 Task: Play online Dominion games in easy mode.
Action: Mouse moved to (201, 259)
Screenshot: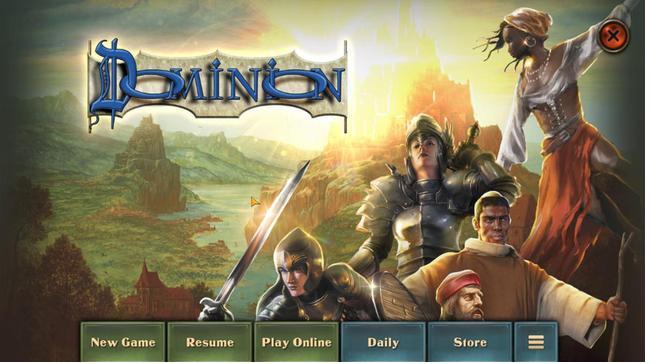 
Action: Mouse pressed left at (201, 259)
Screenshot: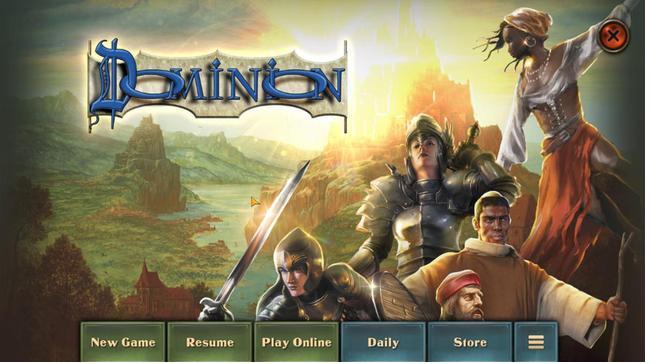 
Action: Mouse moved to (325, 290)
Screenshot: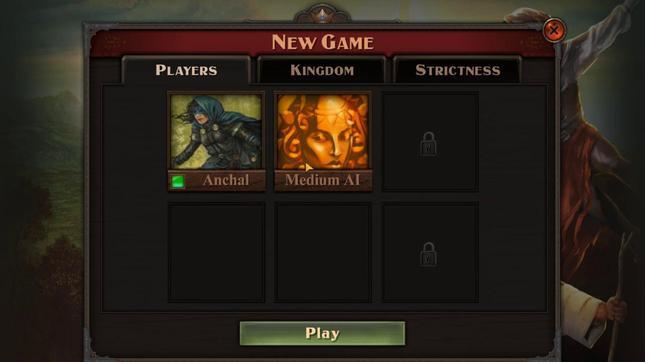 
Action: Mouse pressed left at (325, 290)
Screenshot: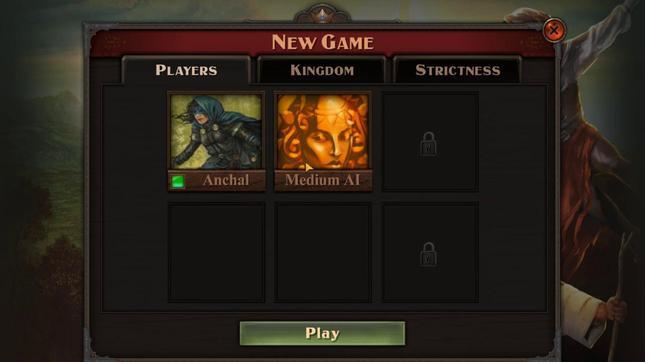 
Action: Mouse moved to (265, 281)
Screenshot: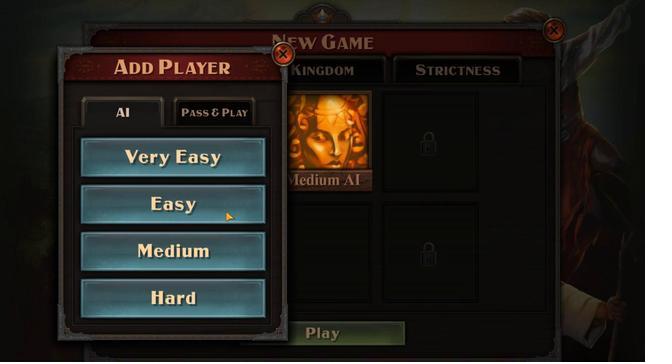 
Action: Mouse pressed left at (265, 281)
Screenshot: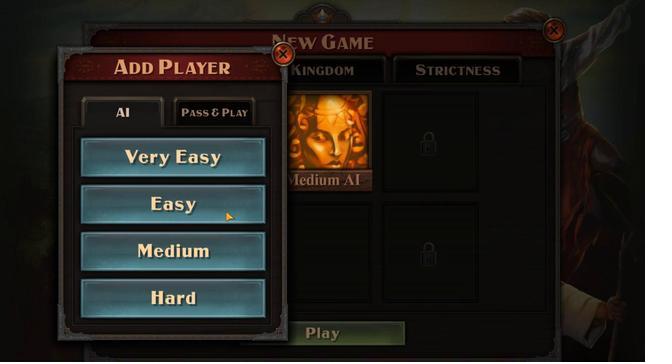 
Action: Mouse moved to (310, 260)
Screenshot: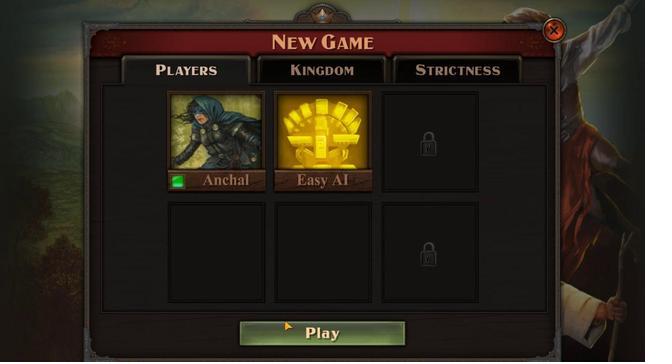
Action: Mouse pressed left at (310, 260)
Screenshot: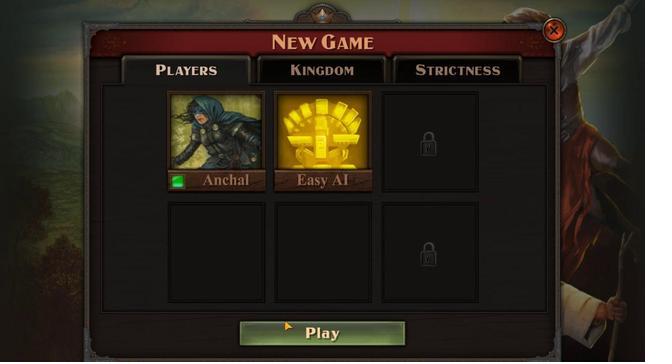 
Action: Mouse moved to (325, 261)
Screenshot: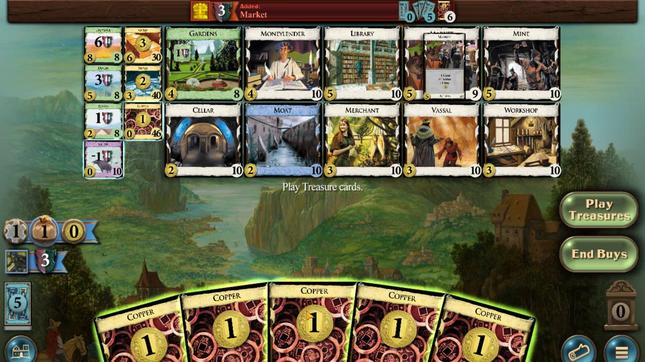 
Action: Mouse pressed left at (325, 261)
Screenshot: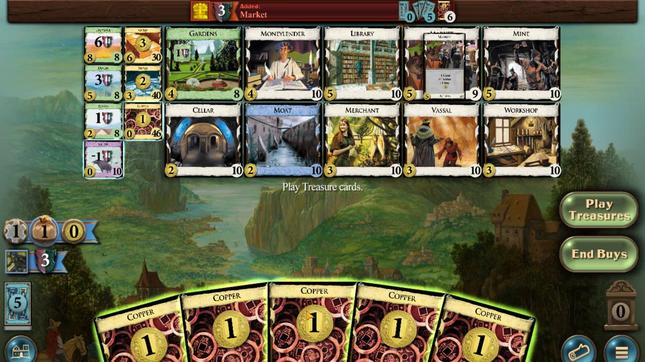 
Action: Mouse moved to (351, 255)
Screenshot: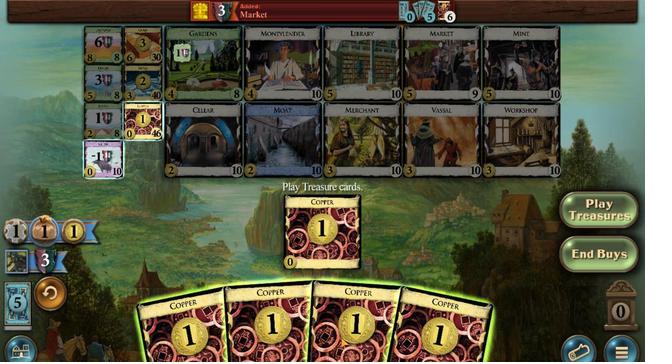
Action: Mouse pressed left at (351, 255)
Screenshot: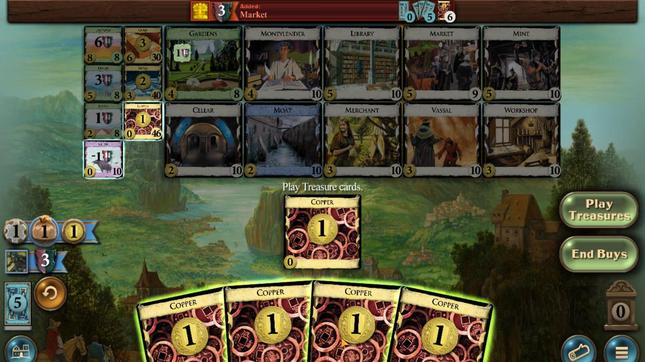 
Action: Mouse moved to (331, 255)
Screenshot: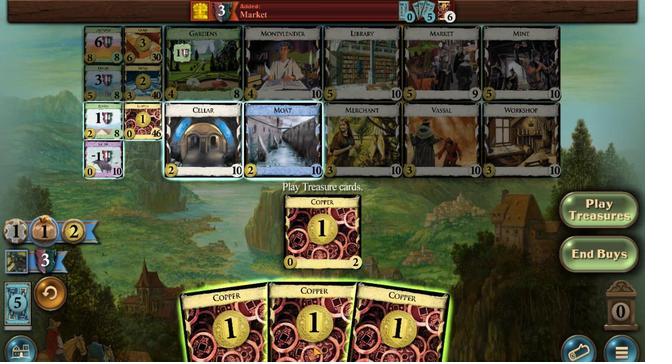 
Action: Mouse pressed left at (331, 255)
Screenshot: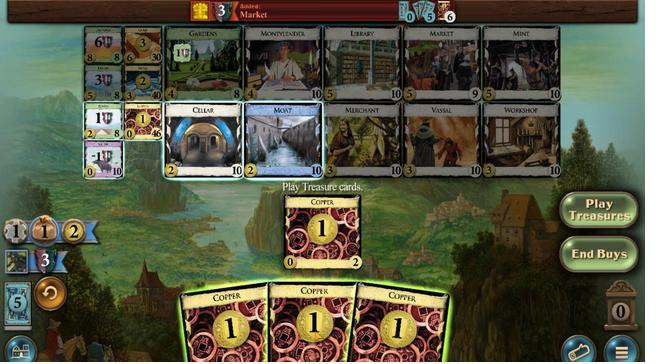 
Action: Mouse moved to (356, 253)
Screenshot: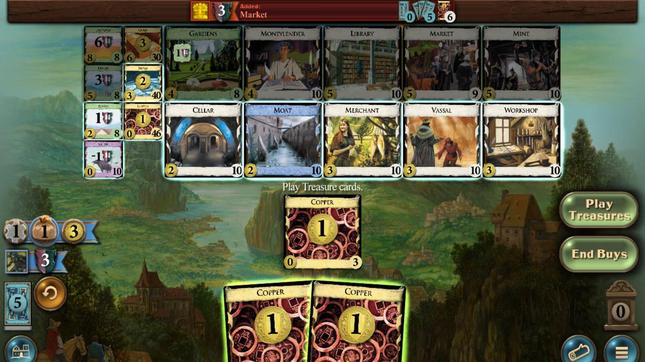 
Action: Mouse pressed left at (356, 253)
Screenshot: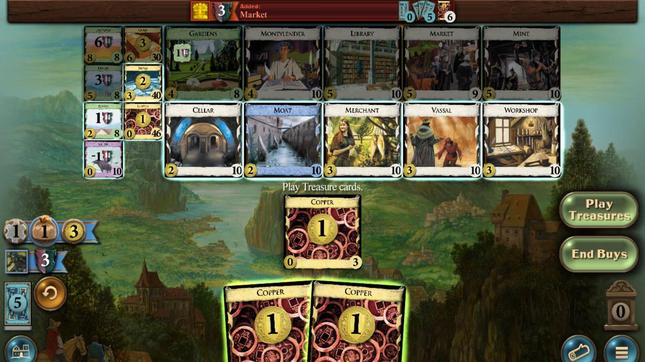 
Action: Mouse moved to (320, 260)
Screenshot: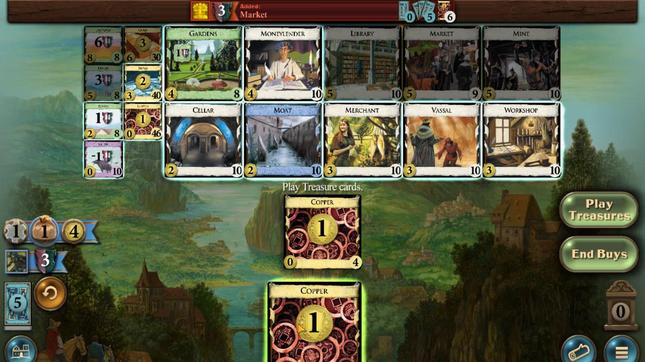 
Action: Mouse pressed left at (320, 260)
Screenshot: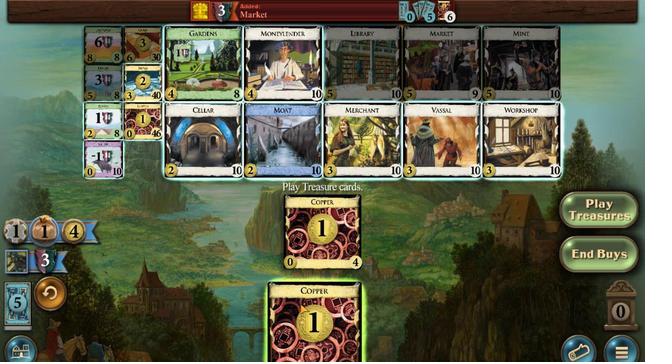 
Action: Mouse moved to (251, 312)
Screenshot: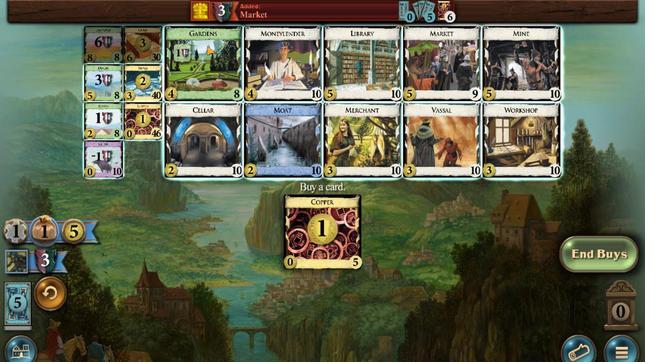 
Action: Mouse pressed left at (251, 312)
Screenshot: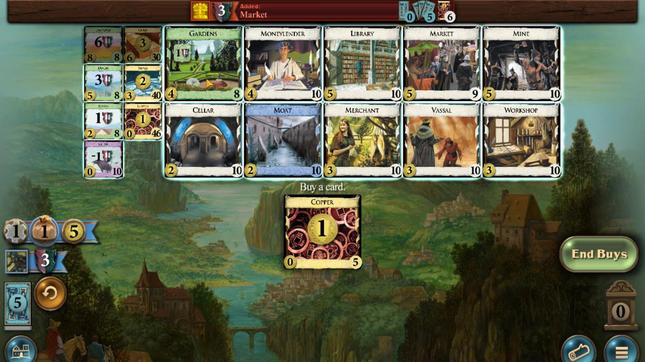 
Action: Mouse moved to (257, 262)
Screenshot: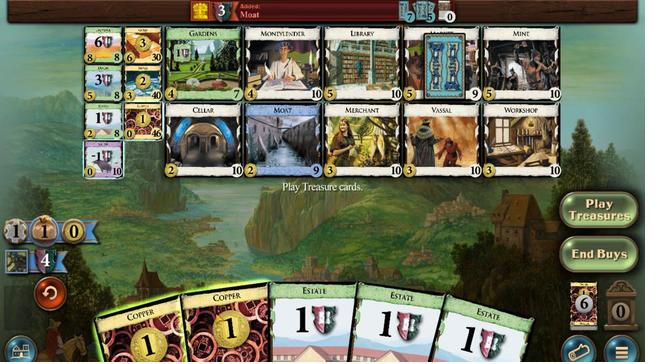 
Action: Mouse pressed left at (257, 262)
Screenshot: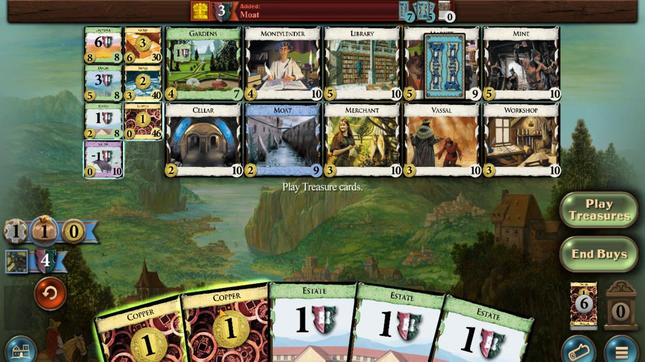 
Action: Mouse moved to (239, 256)
Screenshot: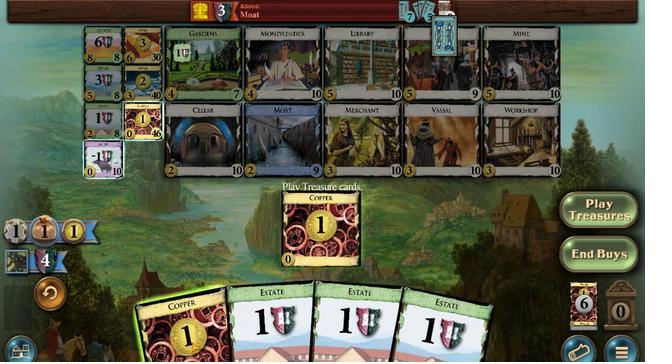 
Action: Mouse pressed left at (239, 256)
Screenshot: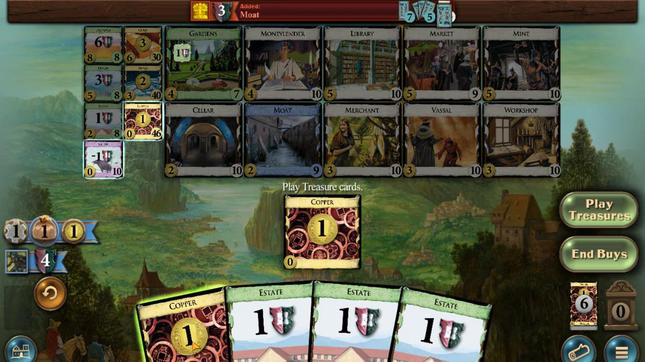 
Action: Mouse moved to (311, 297)
Screenshot: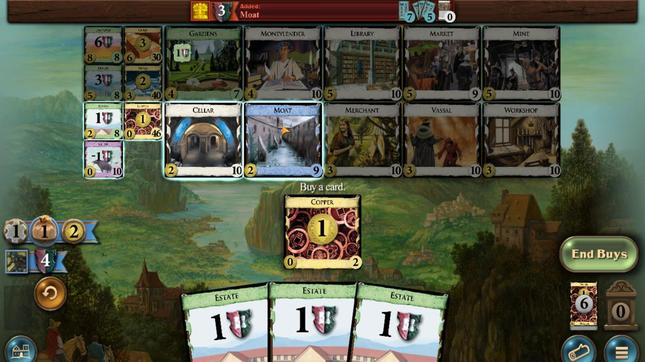 
Action: Mouse pressed left at (311, 297)
Screenshot: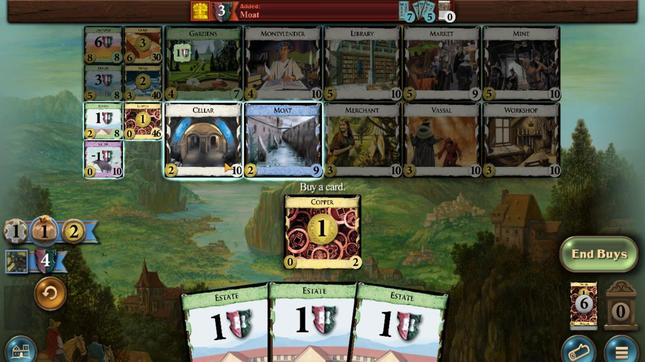 
Action: Mouse moved to (201, 297)
Screenshot: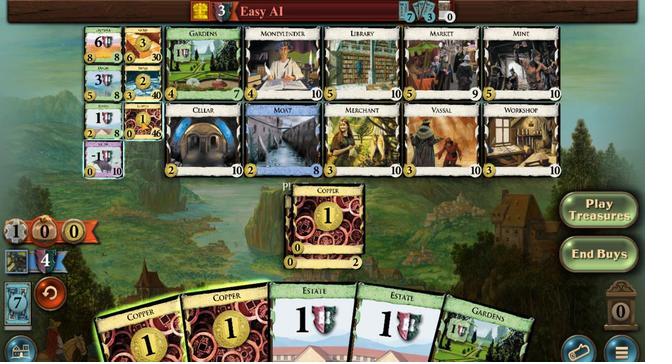 
Action: Mouse pressed left at (201, 297)
Screenshot: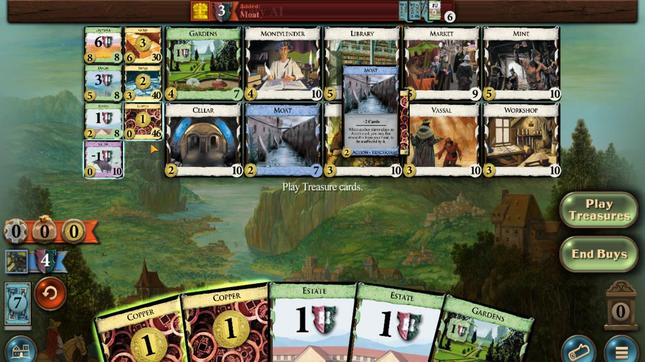 
Action: Mouse moved to (199, 258)
Screenshot: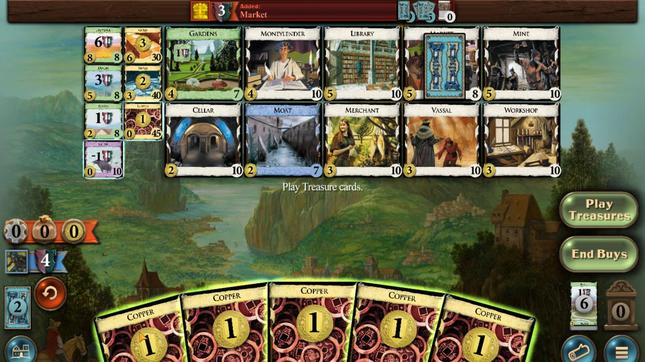 
Action: Mouse pressed left at (199, 258)
Screenshot: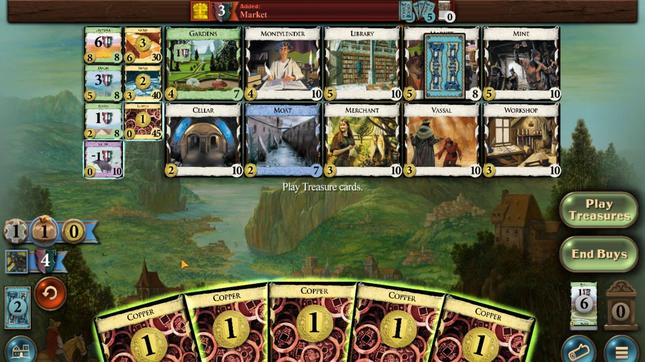 
Action: Mouse moved to (235, 259)
Screenshot: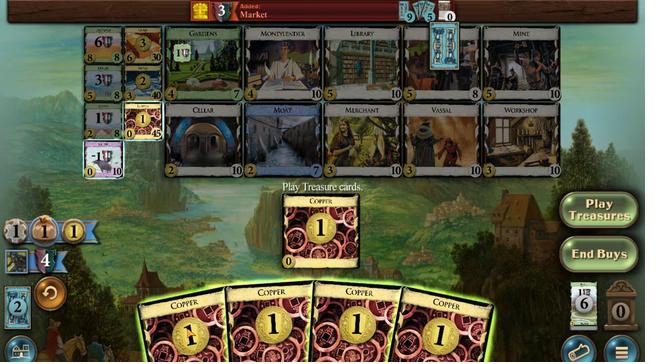 
Action: Mouse pressed left at (235, 259)
Screenshot: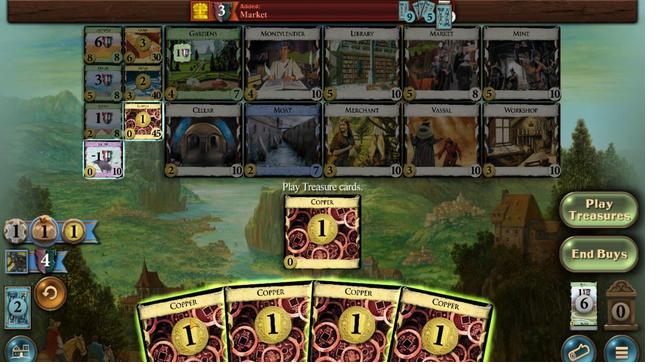 
Action: Mouse moved to (267, 259)
Screenshot: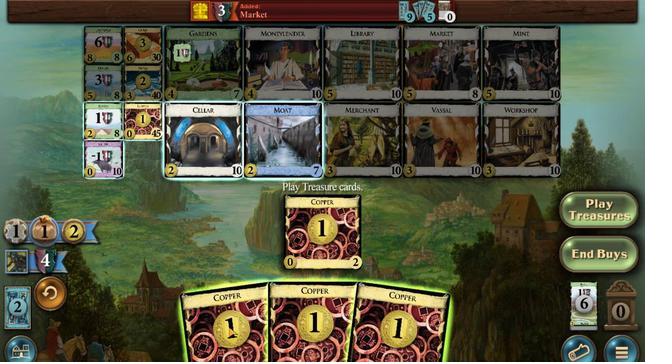 
Action: Mouse pressed left at (267, 259)
Screenshot: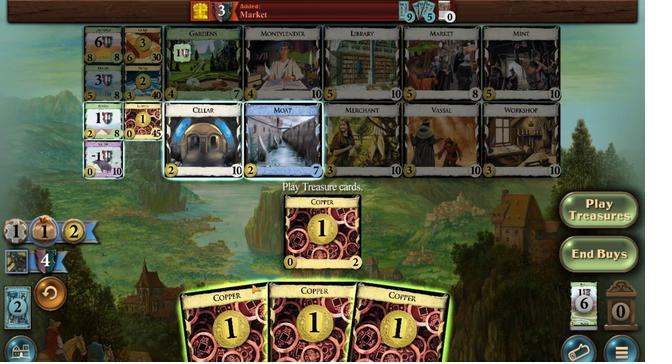 
Action: Mouse moved to (208, 305)
Screenshot: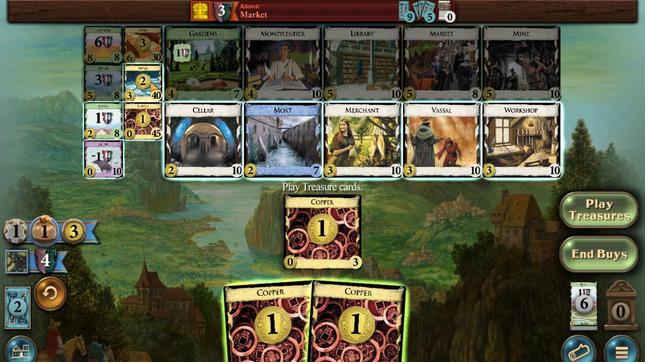 
Action: Mouse pressed left at (208, 305)
Screenshot: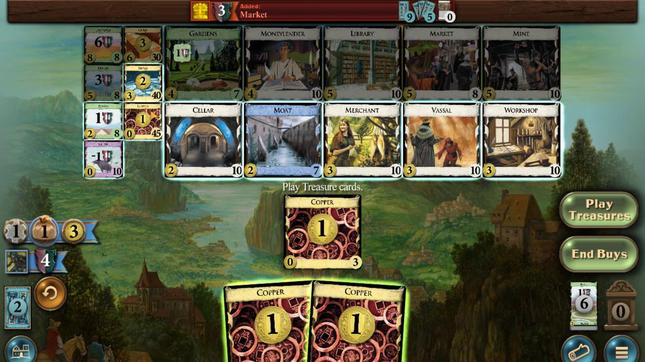 
Action: Mouse moved to (202, 256)
Screenshot: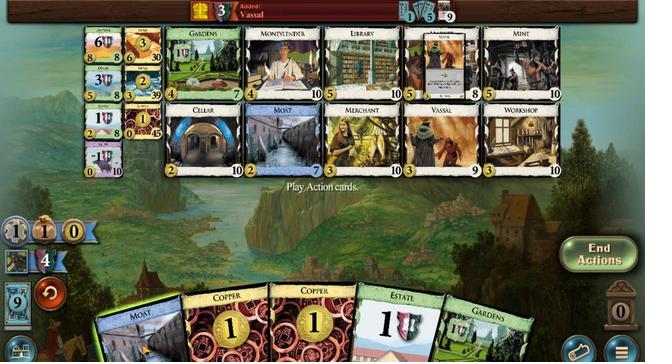 
Action: Mouse pressed left at (202, 256)
Screenshot: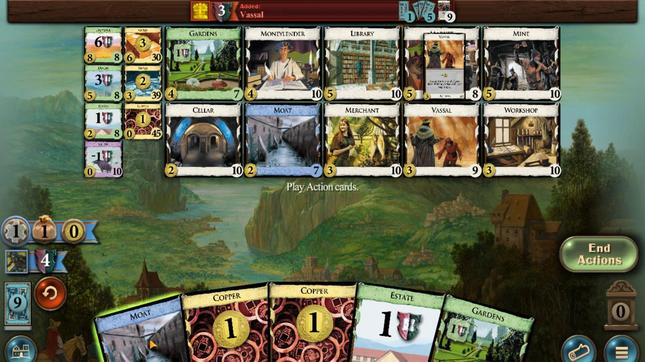 
Action: Mouse moved to (292, 255)
Screenshot: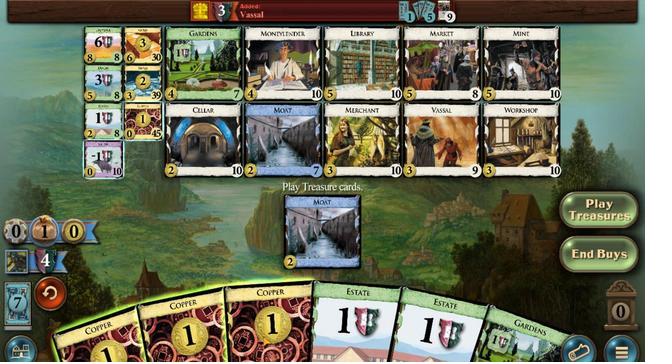 
Action: Mouse pressed left at (292, 255)
Screenshot: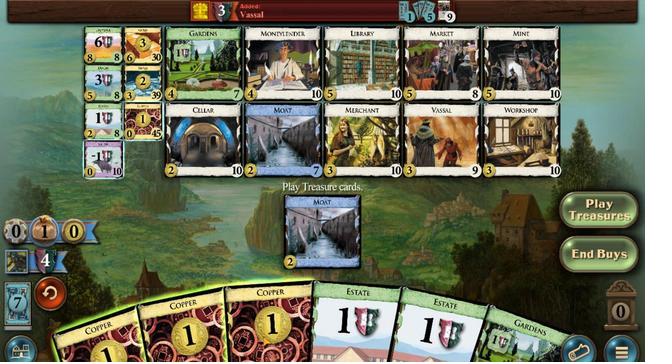 
Action: Mouse moved to (274, 253)
Screenshot: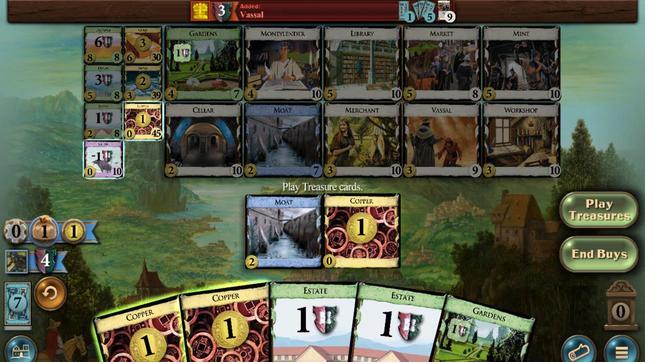 
Action: Mouse pressed left at (274, 253)
Screenshot: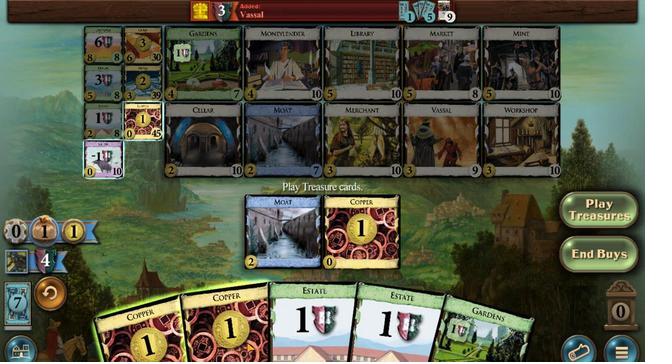 
Action: Mouse moved to (260, 257)
Screenshot: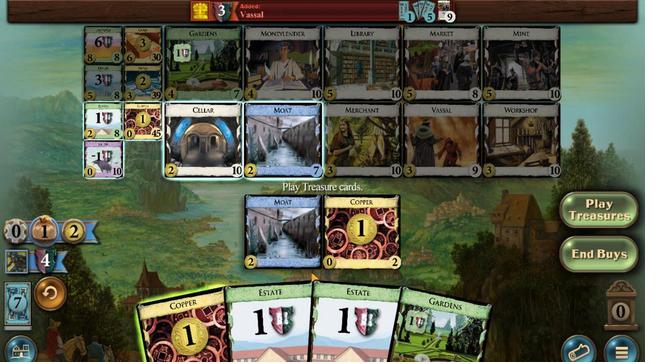 
Action: Mouse pressed left at (260, 257)
Screenshot: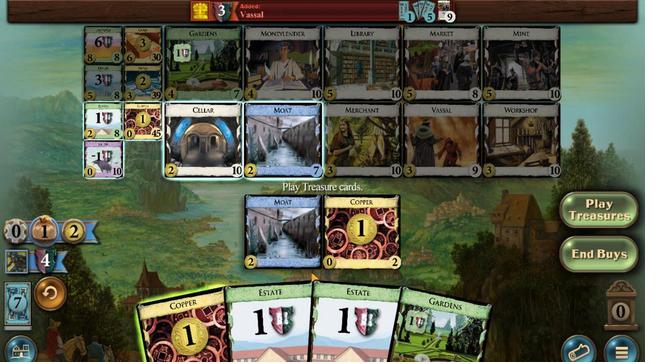
Action: Mouse moved to (261, 258)
Screenshot: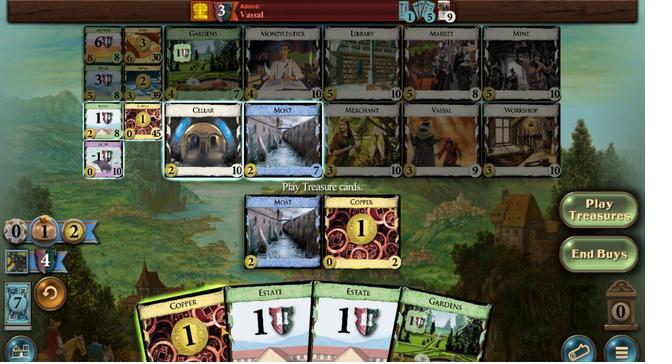 
Action: Mouse pressed left at (261, 258)
Screenshot: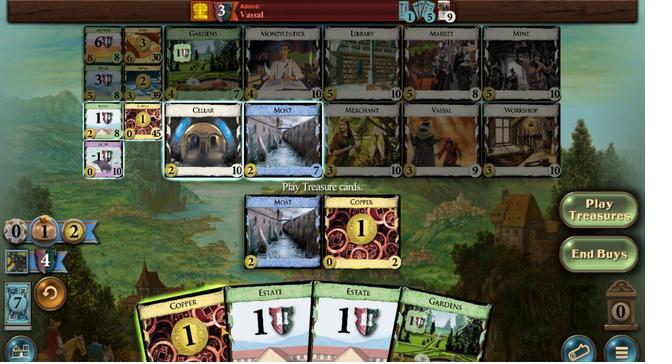 
Action: Mouse moved to (424, 298)
Screenshot: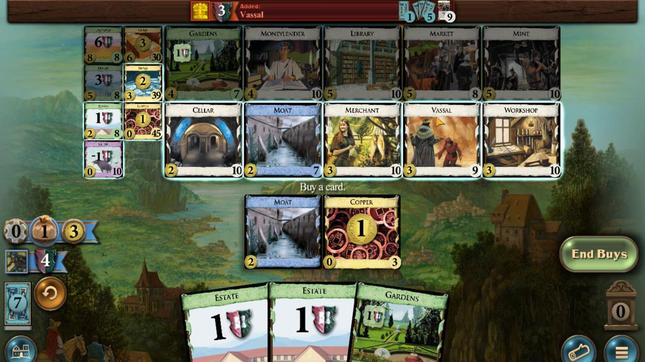 
Action: Mouse pressed left at (424, 298)
Screenshot: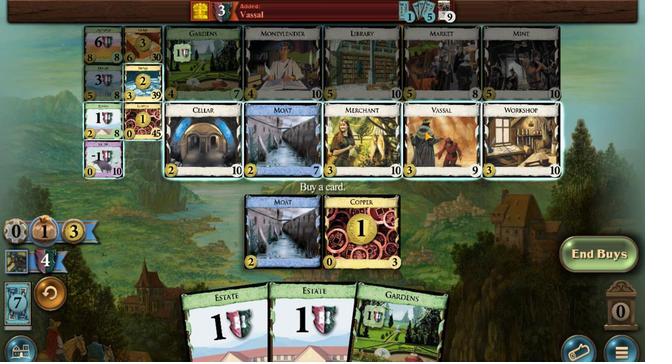 
Action: Mouse moved to (382, 259)
Screenshot: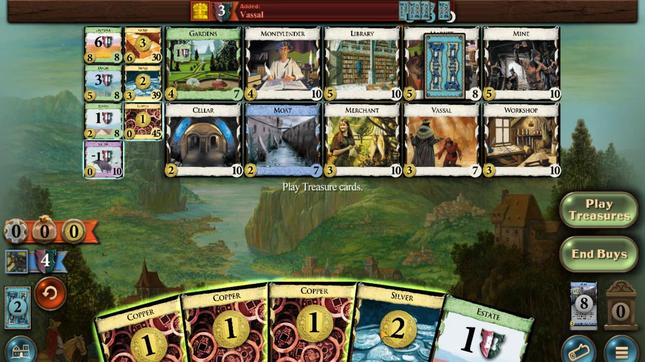 
Action: Mouse pressed left at (382, 259)
Screenshot: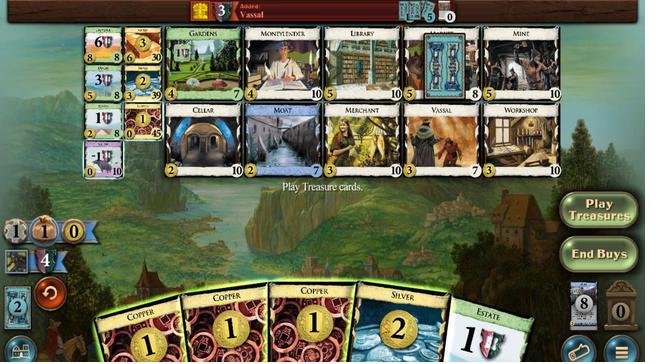 
Action: Mouse moved to (362, 260)
Screenshot: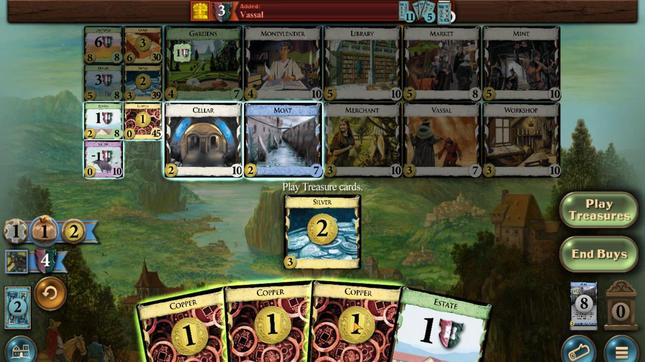 
Action: Mouse pressed left at (362, 260)
Screenshot: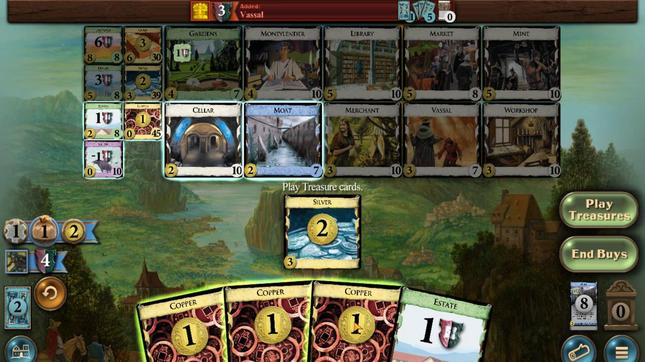 
Action: Mouse moved to (341, 261)
Screenshot: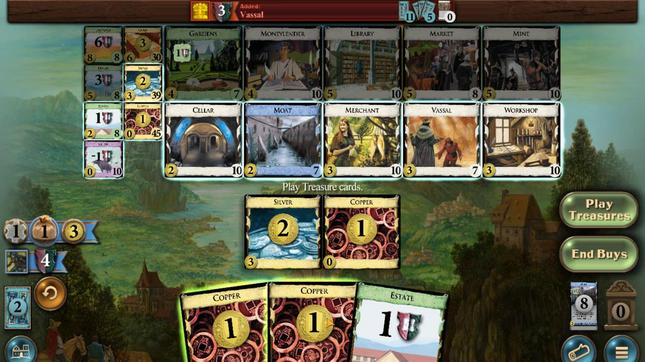
Action: Mouse pressed left at (341, 261)
Screenshot: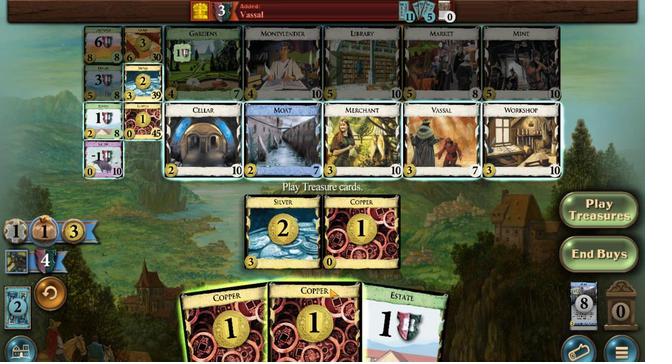 
Action: Mouse moved to (324, 261)
Screenshot: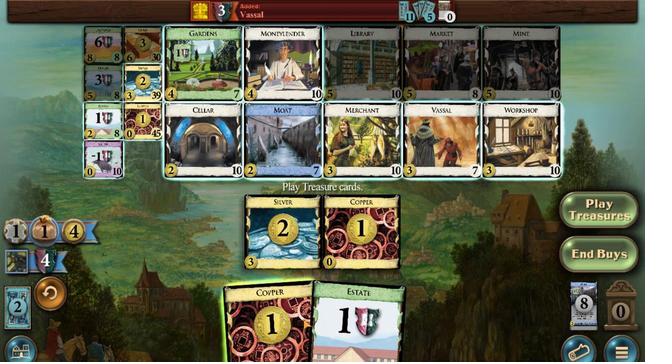
Action: Mouse pressed left at (324, 261)
Screenshot: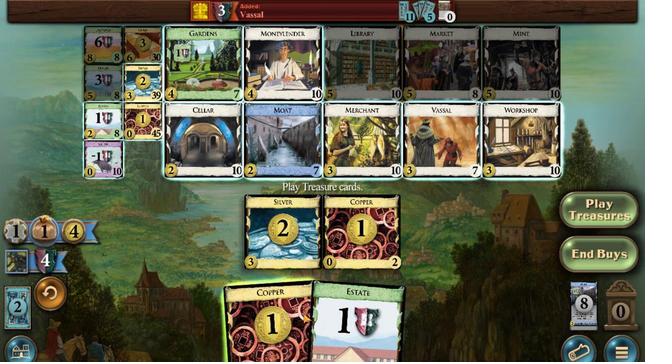 
Action: Mouse moved to (173, 305)
Screenshot: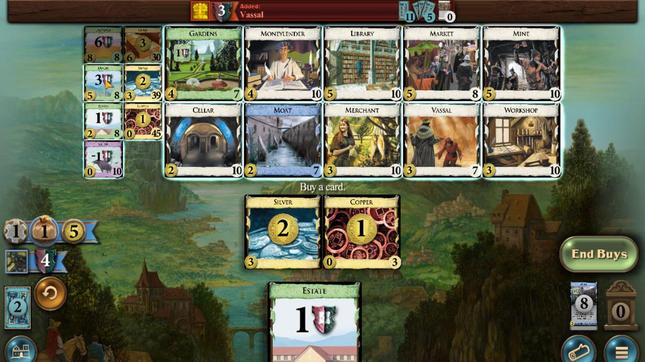 
Action: Mouse pressed left at (173, 305)
Screenshot: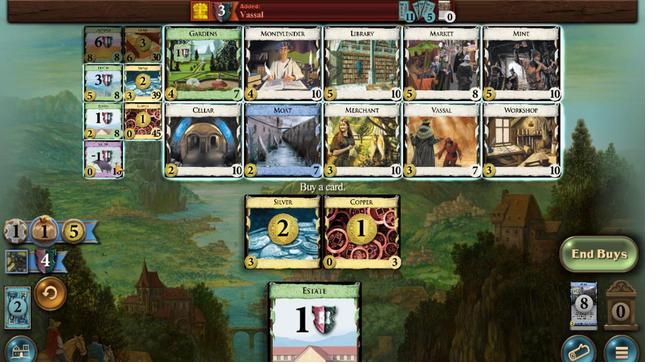 
Action: Mouse moved to (379, 259)
Screenshot: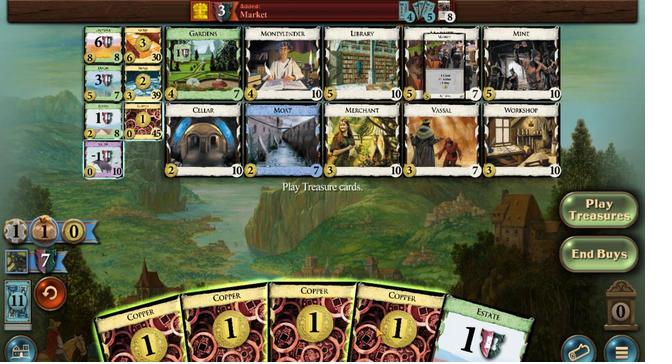 
Action: Mouse pressed left at (379, 259)
Screenshot: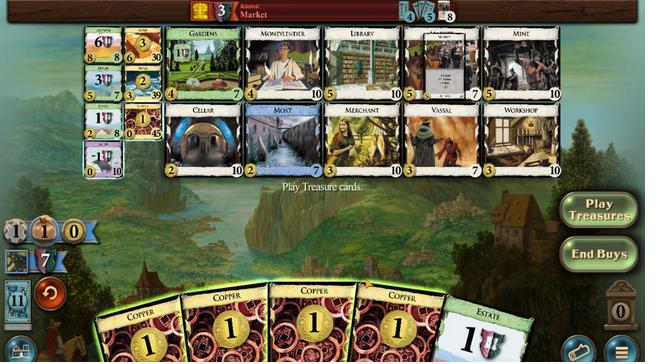 
Action: Mouse moved to (342, 259)
Screenshot: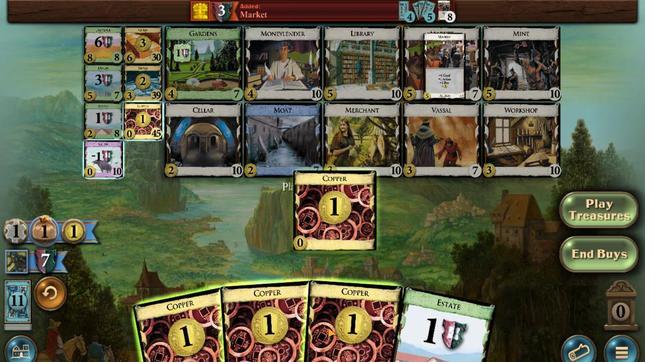 
Action: Mouse pressed left at (342, 259)
Screenshot: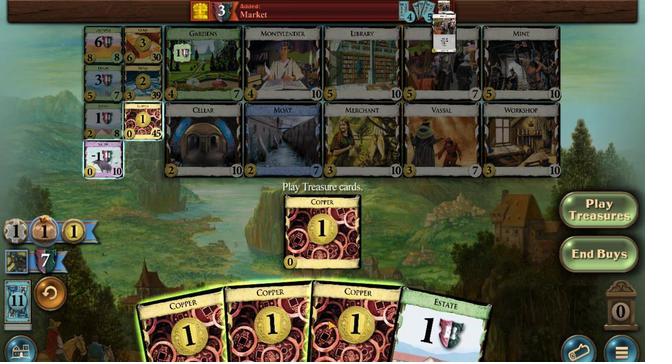
Action: Mouse moved to (327, 256)
Screenshot: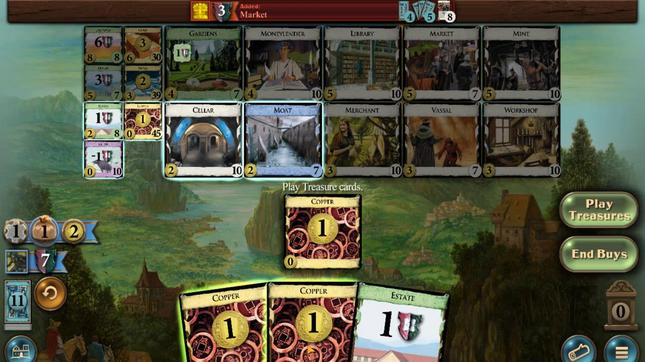 
Action: Mouse pressed left at (327, 256)
Screenshot: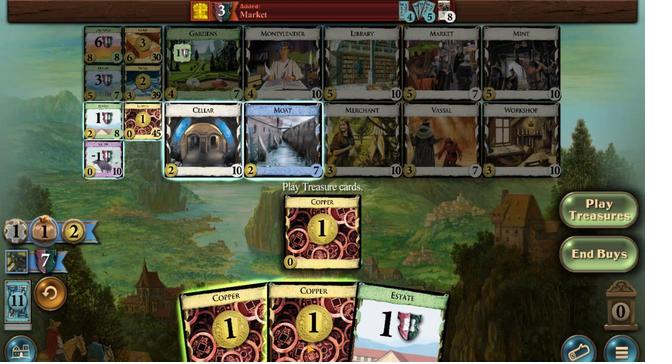 
Action: Mouse moved to (301, 253)
Screenshot: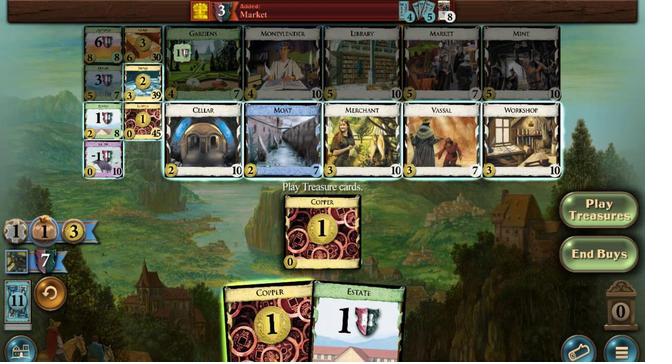 
Action: Mouse pressed left at (301, 253)
Screenshot: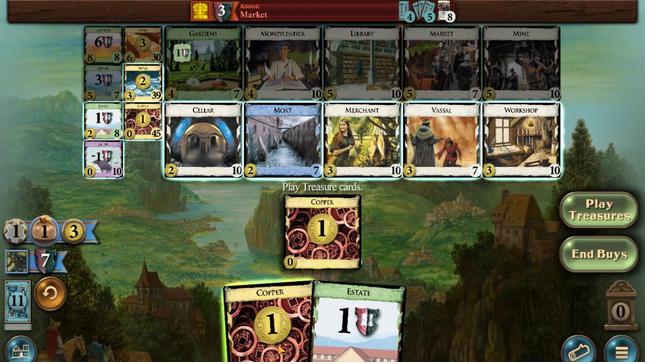 
Action: Mouse moved to (250, 309)
Screenshot: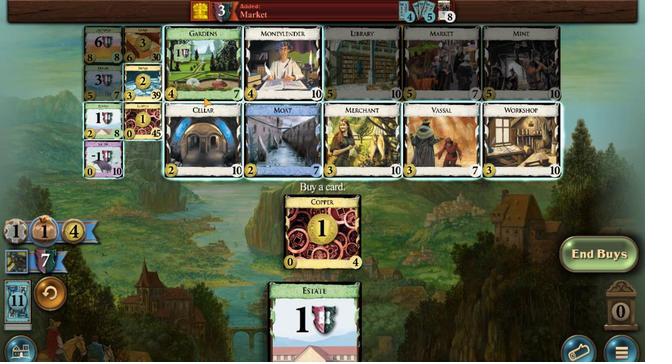 
Action: Mouse pressed left at (250, 309)
Screenshot: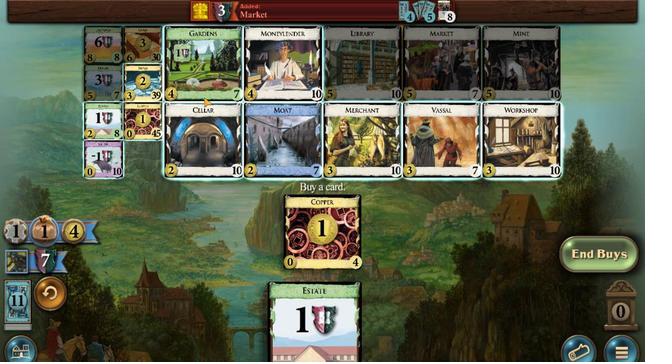 
Action: Mouse moved to (203, 258)
Screenshot: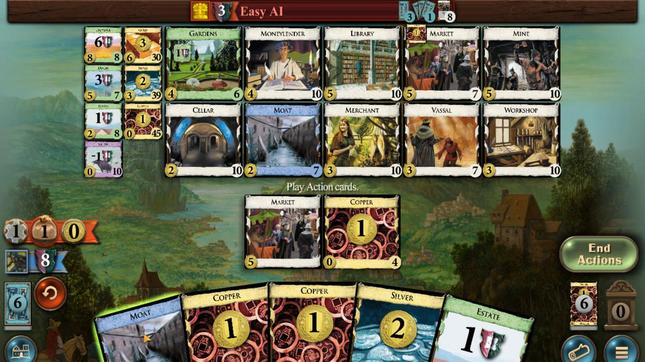 
Action: Mouse pressed left at (203, 258)
Screenshot: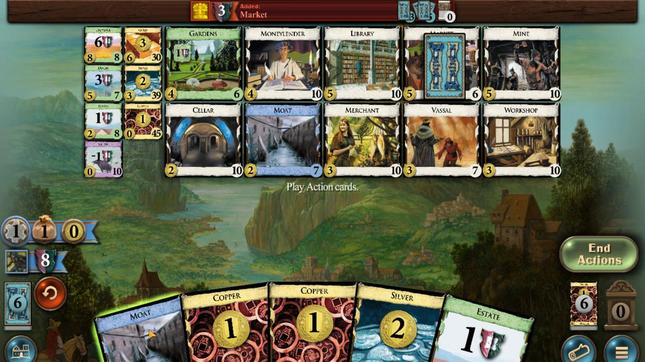 
Action: Mouse moved to (355, 258)
Screenshot: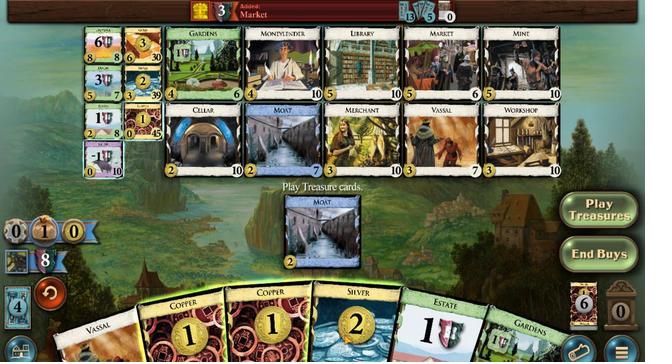 
Action: Mouse pressed left at (355, 258)
Screenshot: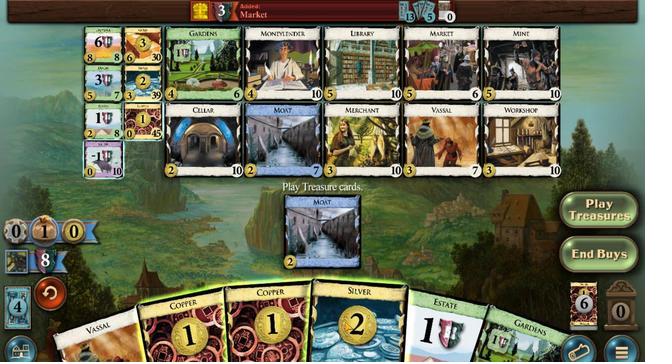 
Action: Mouse moved to (336, 257)
Screenshot: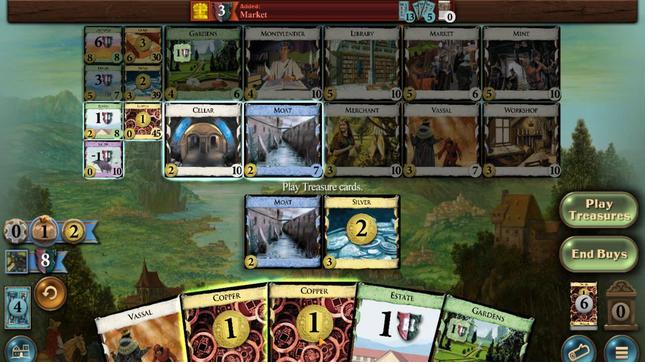 
Action: Mouse pressed left at (336, 257)
Screenshot: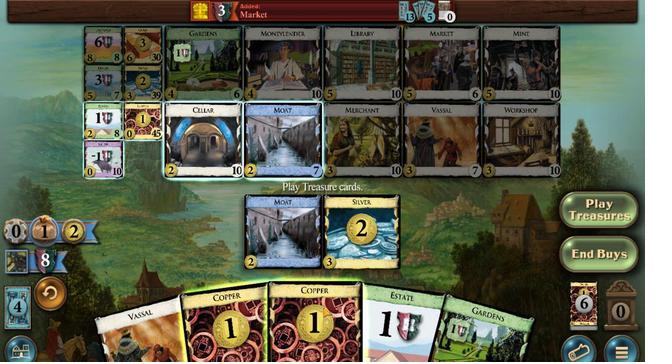 
Action: Mouse moved to (315, 257)
Screenshot: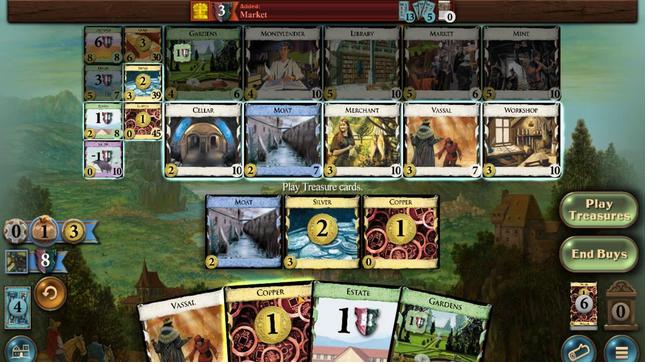 
Action: Mouse pressed left at (315, 257)
Screenshot: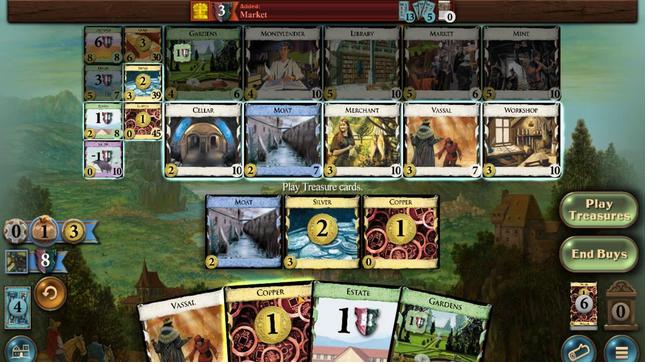 
Action: Mouse moved to (257, 309)
Screenshot: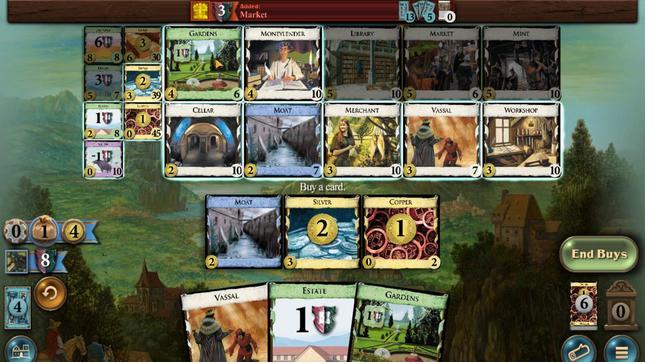 
Action: Mouse pressed left at (257, 309)
Screenshot: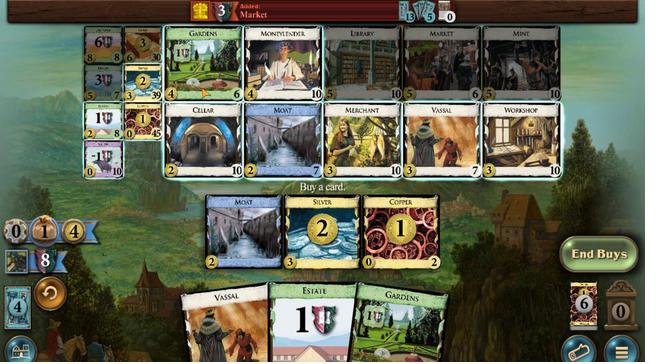 
Action: Mouse moved to (332, 258)
Screenshot: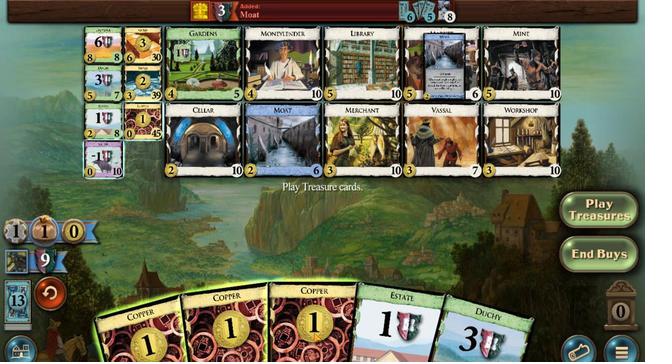 
Action: Mouse pressed left at (332, 258)
Screenshot: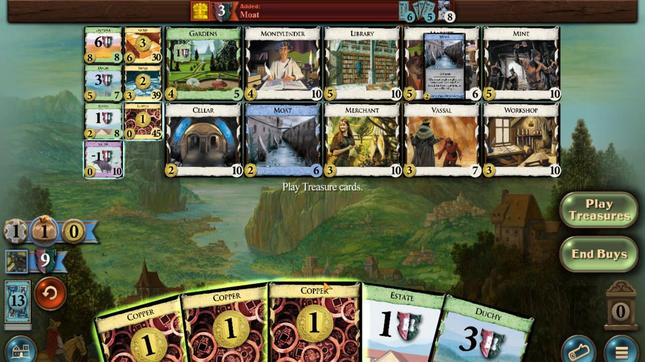 
Action: Mouse moved to (294, 255)
Screenshot: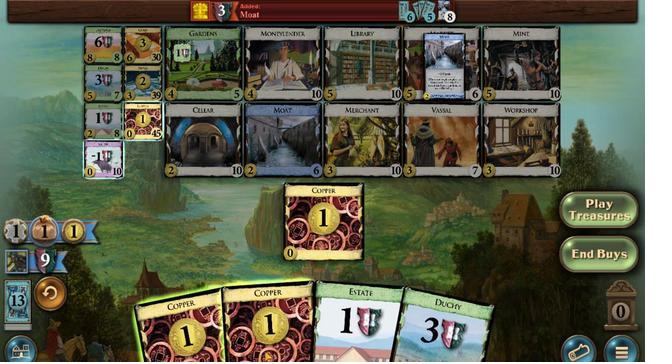 
Action: Mouse pressed left at (294, 255)
Screenshot: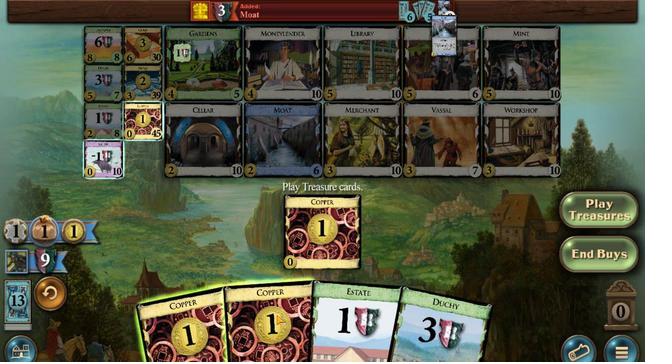 
Action: Mouse moved to (265, 255)
Screenshot: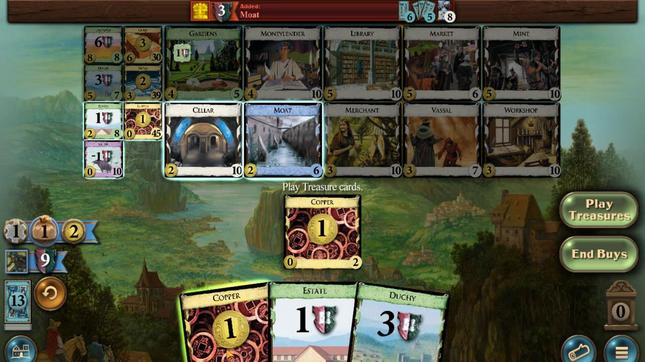 
Action: Mouse pressed left at (265, 255)
Screenshot: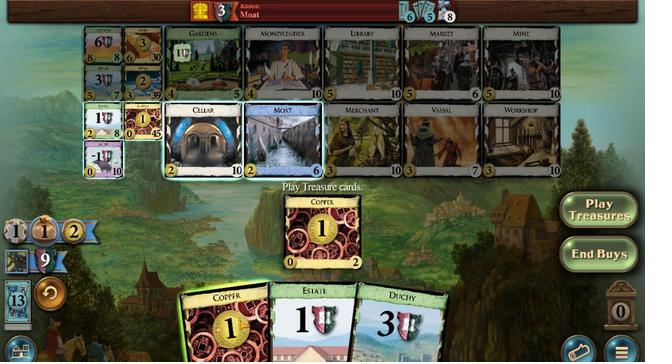 
Action: Mouse moved to (420, 296)
Screenshot: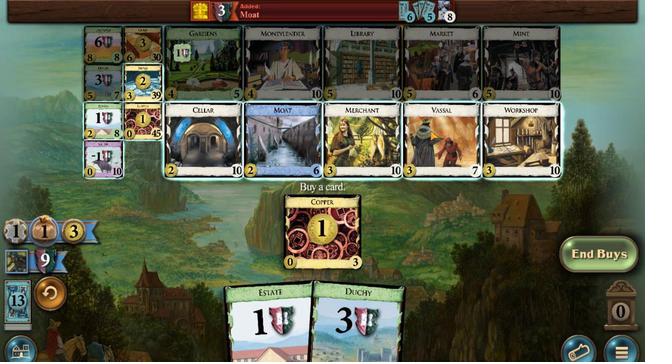 
Action: Mouse pressed left at (420, 296)
Screenshot: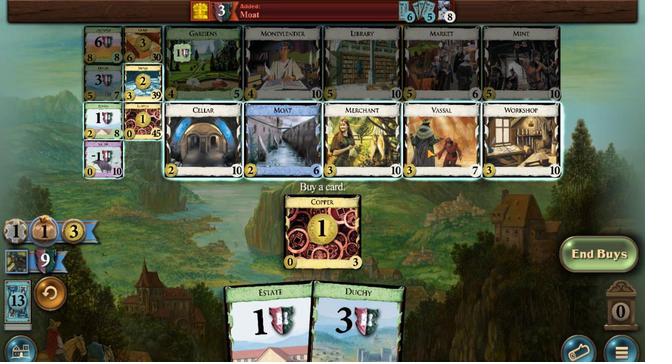 
Action: Mouse moved to (214, 258)
Screenshot: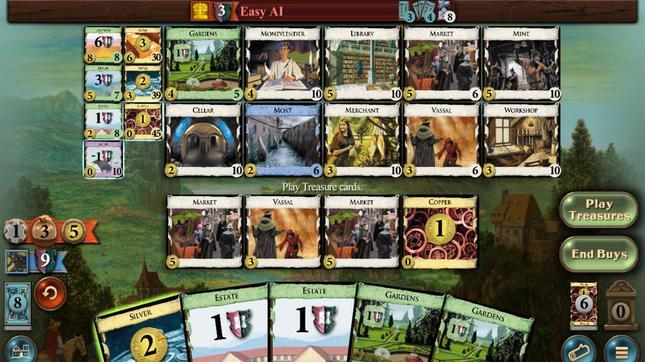 
Action: Mouse pressed left at (214, 258)
Screenshot: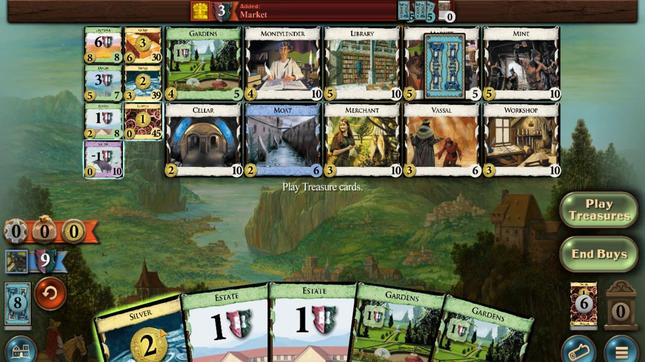 
Action: Mouse moved to (167, 298)
Screenshot: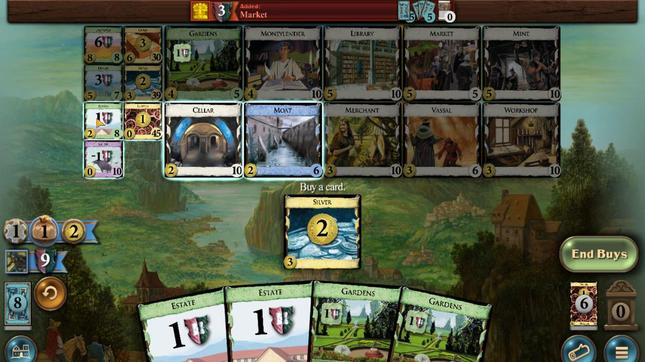 
Action: Mouse pressed left at (167, 298)
Screenshot: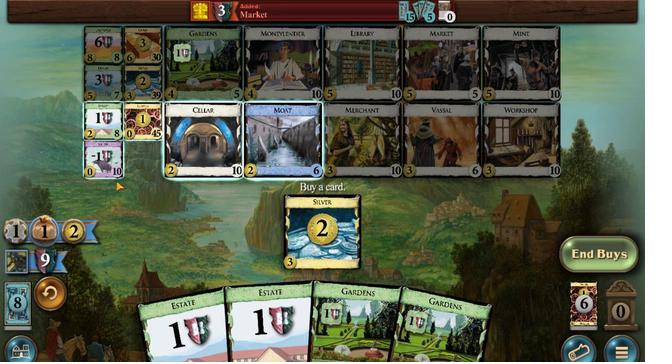 
Action: Mouse moved to (203, 256)
Screenshot: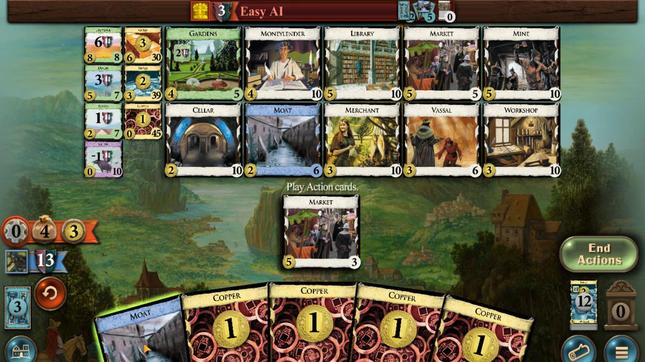 
Action: Mouse pressed left at (203, 256)
Screenshot: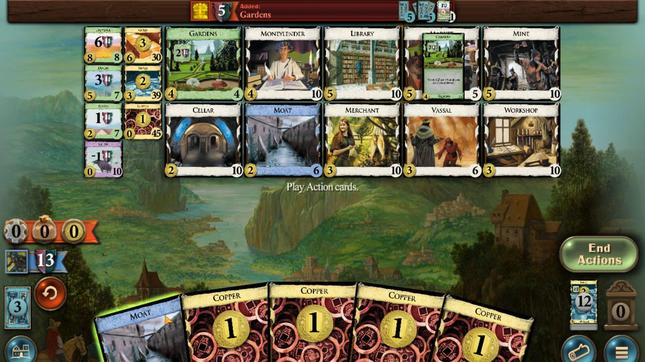 
Action: Mouse moved to (246, 258)
Screenshot: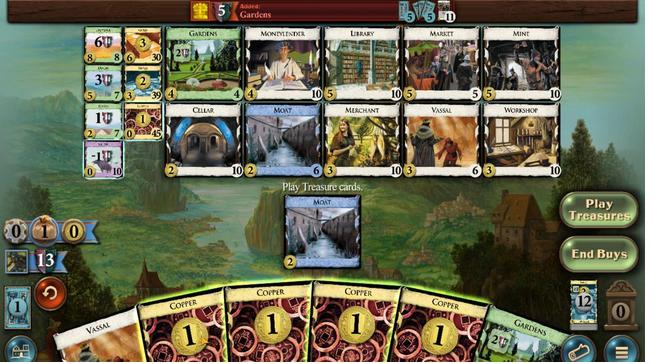 
Action: Mouse pressed left at (246, 258)
Screenshot: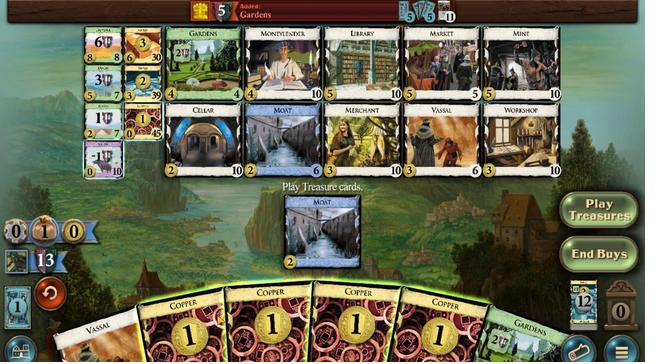 
Action: Mouse moved to (287, 257)
Screenshot: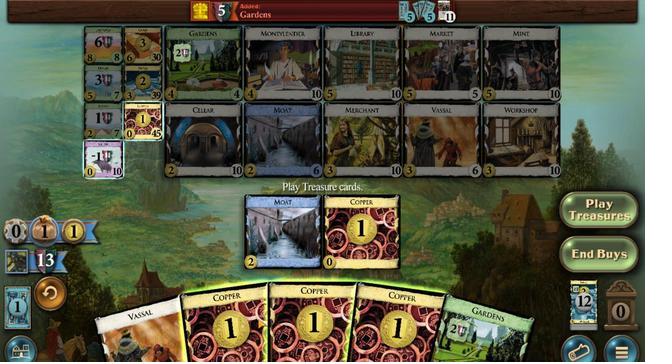 
Action: Mouse pressed left at (287, 257)
Screenshot: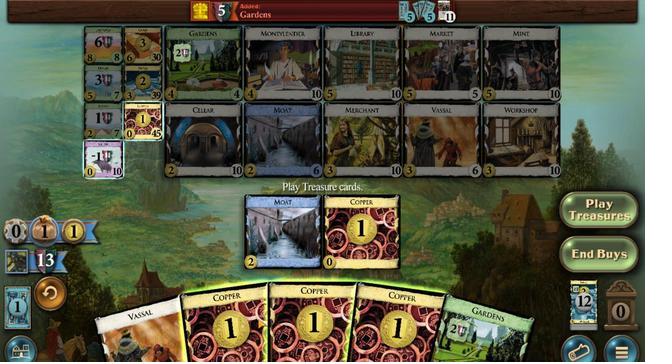 
Action: Mouse moved to (317, 260)
Screenshot: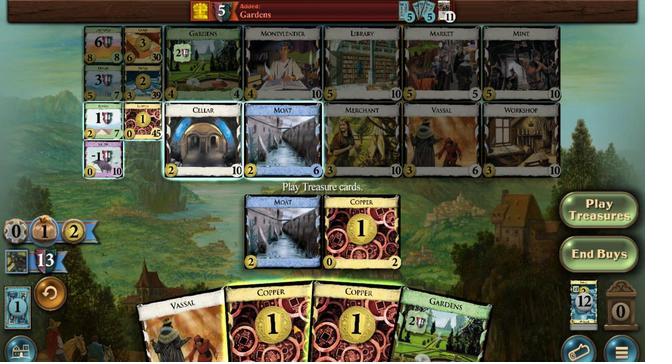 
Action: Mouse pressed left at (317, 260)
Screenshot: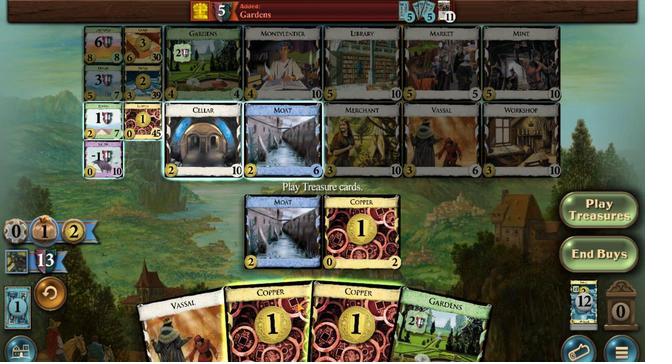 
Action: Mouse moved to (348, 258)
Screenshot: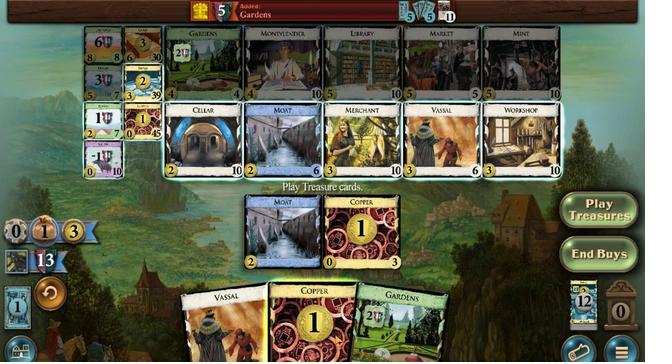 
Action: Mouse pressed left at (348, 258)
Screenshot: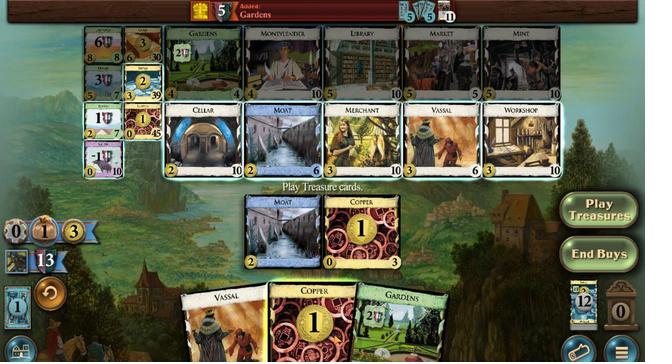 
Action: Mouse moved to (252, 313)
Screenshot: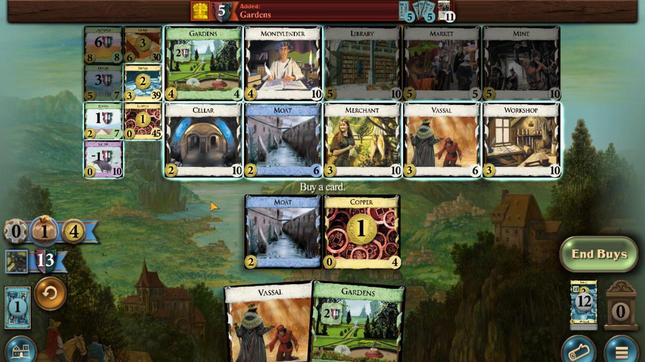 
Action: Mouse pressed left at (252, 313)
Screenshot: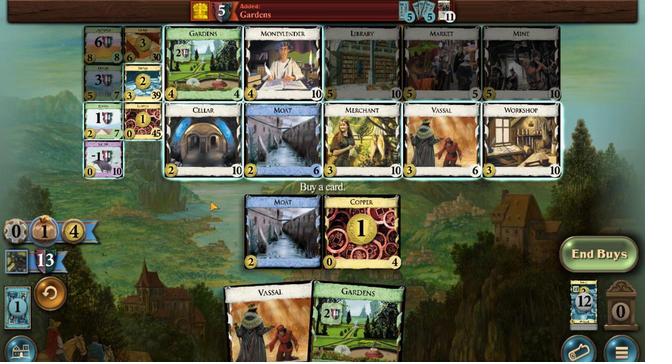 
Action: Mouse moved to (324, 260)
Screenshot: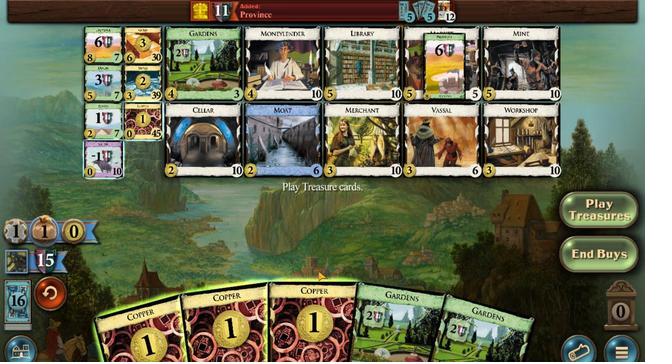 
Action: Mouse pressed left at (324, 260)
Screenshot: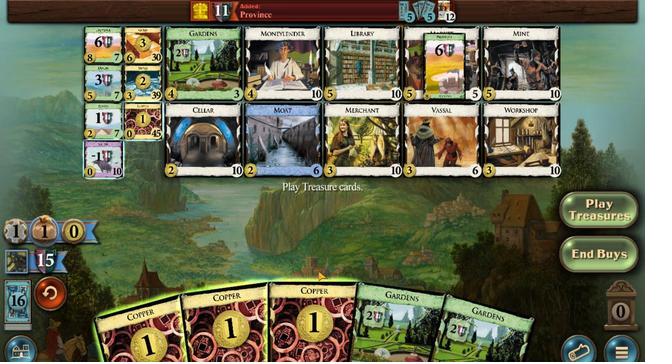 
Action: Mouse moved to (293, 259)
Screenshot: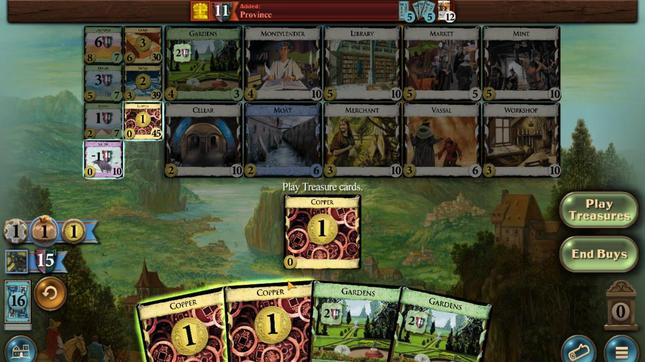
Action: Mouse pressed left at (293, 259)
Screenshot: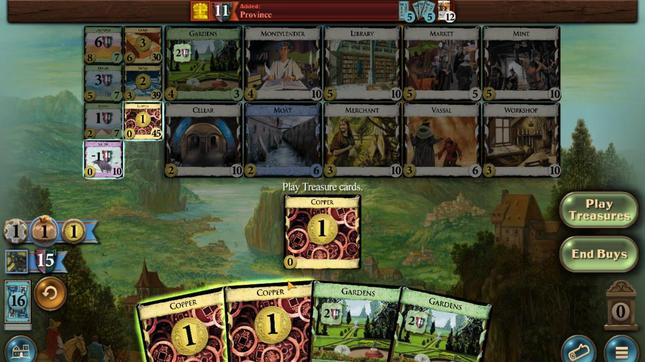 
Action: Mouse moved to (268, 261)
Screenshot: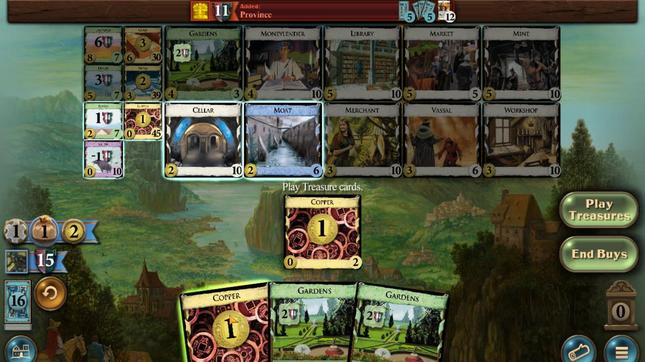 
Action: Mouse pressed left at (268, 261)
Screenshot: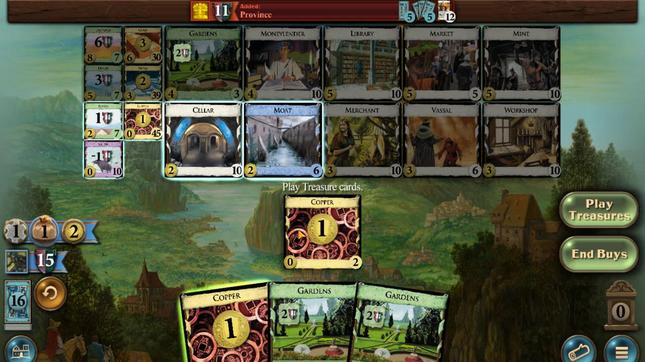 
Action: Mouse moved to (177, 299)
Screenshot: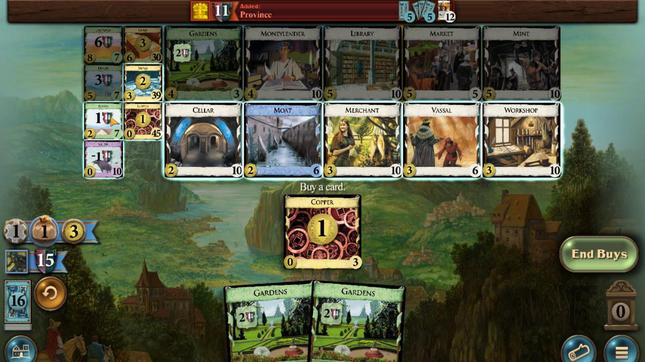 
Action: Mouse pressed left at (177, 299)
Screenshot: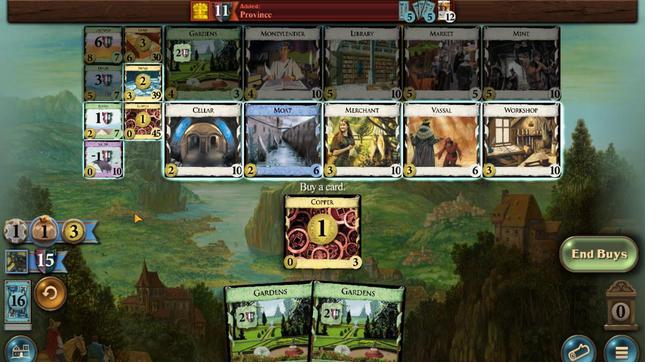 
Action: Mouse moved to (213, 259)
Screenshot: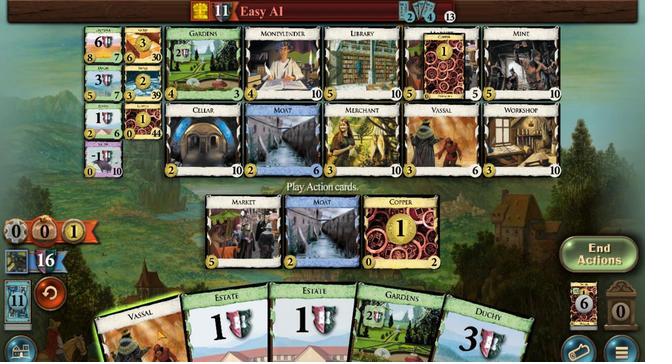 
Action: Mouse pressed left at (213, 259)
Screenshot: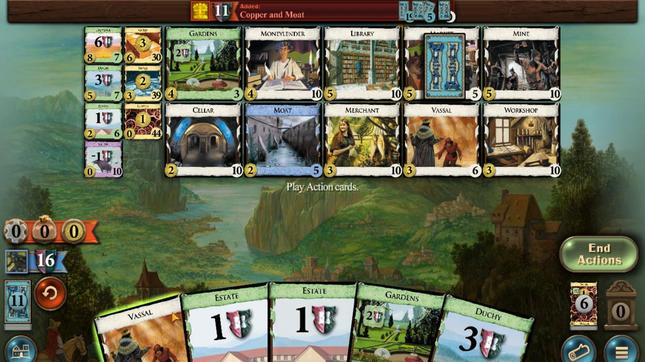 
Action: Mouse moved to (176, 297)
Screenshot: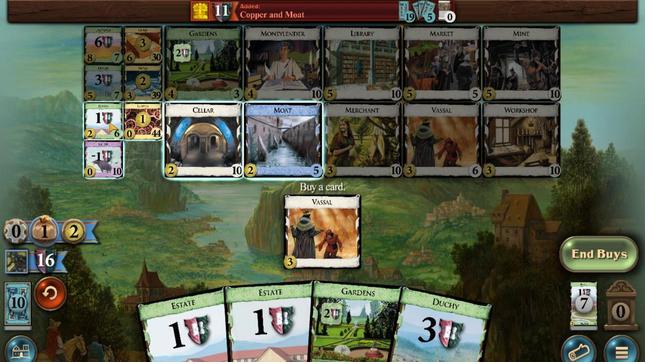 
Action: Mouse pressed left at (176, 297)
Screenshot: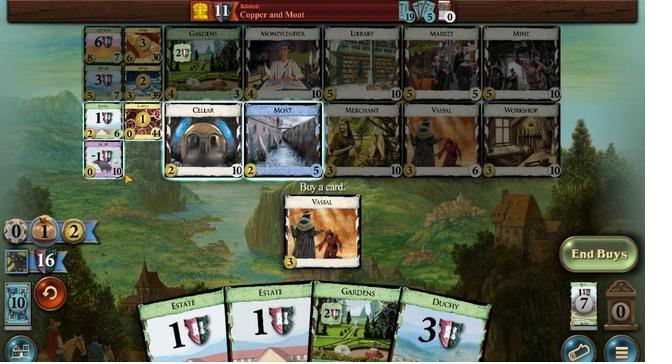 
Action: Mouse moved to (319, 254)
Screenshot: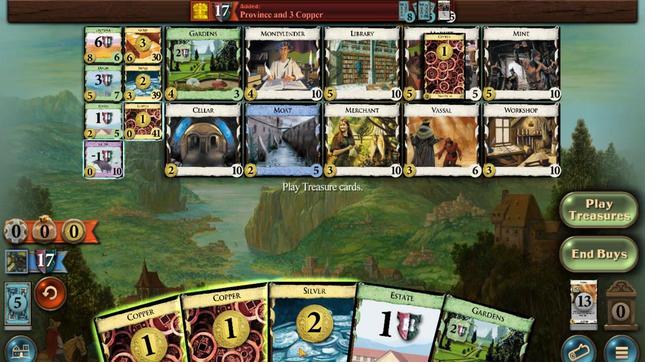 
Action: Mouse pressed left at (319, 254)
Screenshot: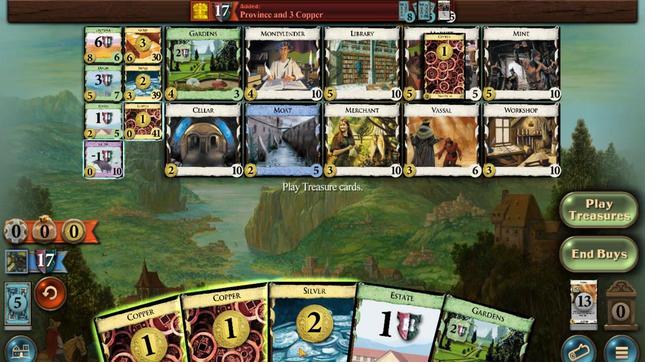 
Action: Mouse moved to (293, 256)
Screenshot: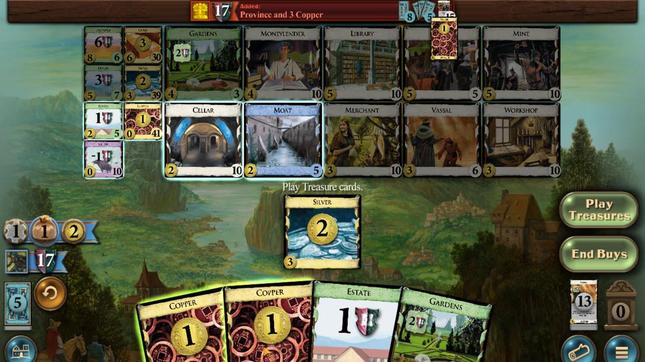 
Action: Mouse pressed left at (293, 256)
Screenshot: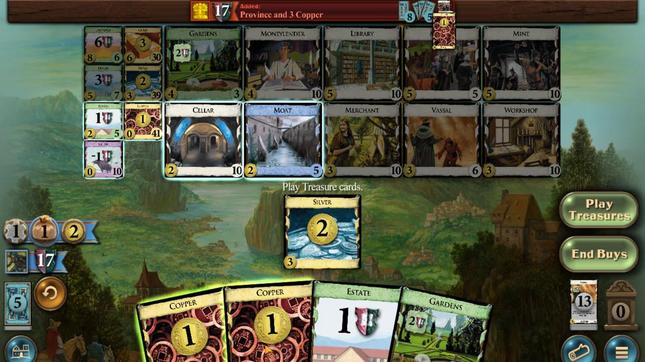 
Action: Mouse moved to (276, 256)
Screenshot: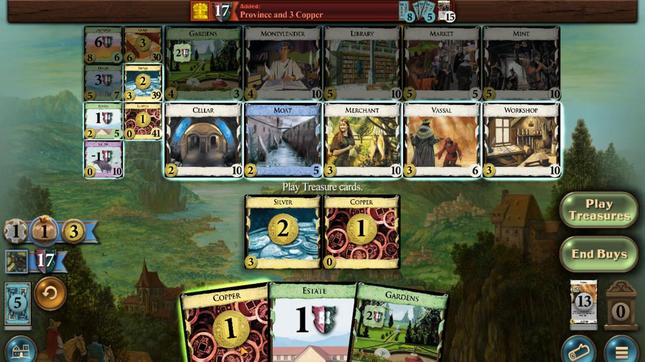 
Action: Mouse pressed left at (276, 256)
Screenshot: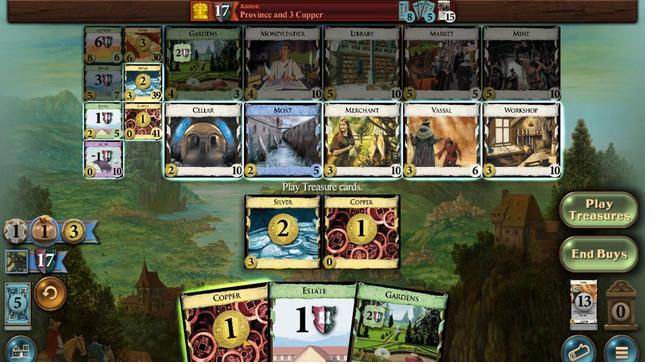 
Action: Mouse moved to (254, 310)
Screenshot: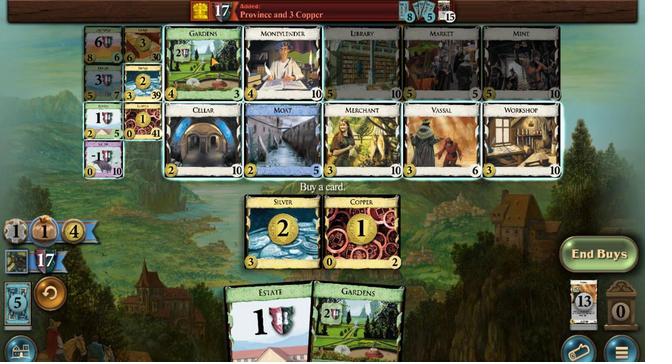 
Action: Mouse pressed left at (254, 310)
Screenshot: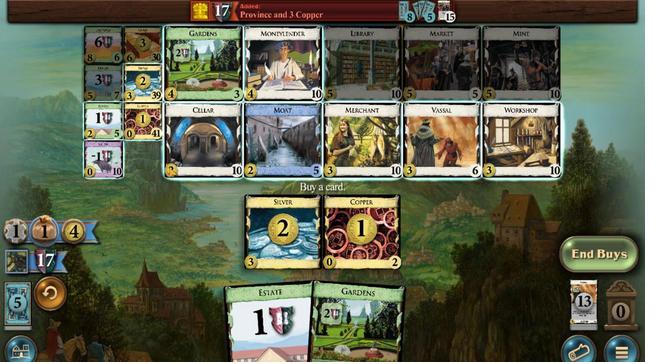 
Action: Mouse moved to (262, 257)
Screenshot: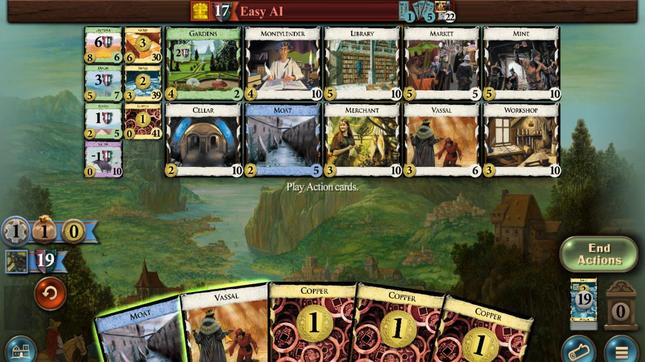 
Action: Mouse pressed left at (262, 257)
Screenshot: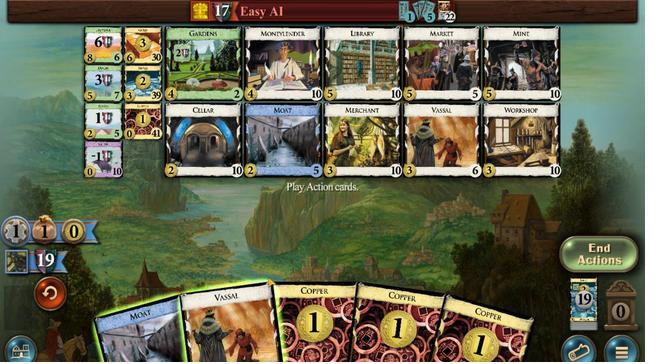 
Action: Mouse moved to (308, 258)
Screenshot: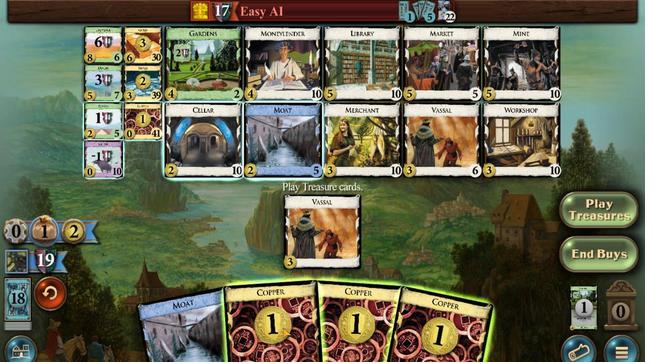 
Action: Mouse pressed left at (308, 258)
Screenshot: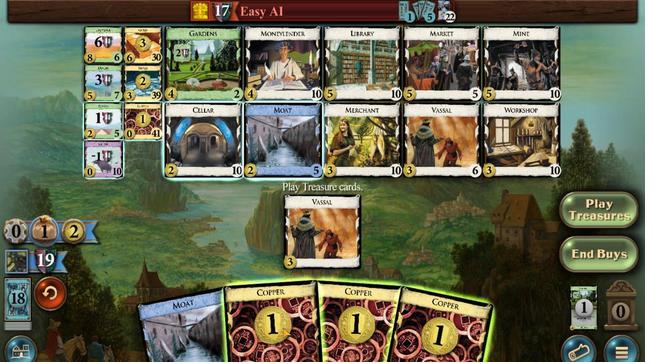 
Action: Mouse moved to (322, 258)
Screenshot: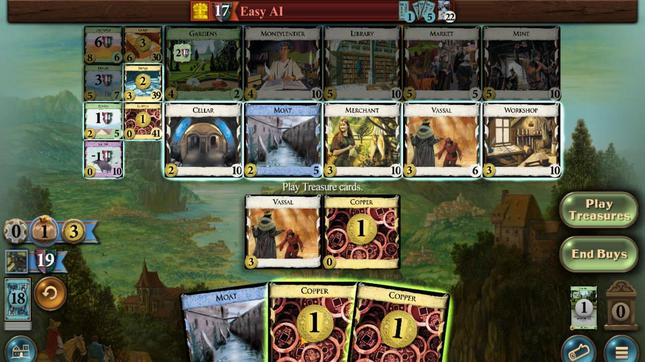 
Action: Mouse pressed left at (322, 258)
Screenshot: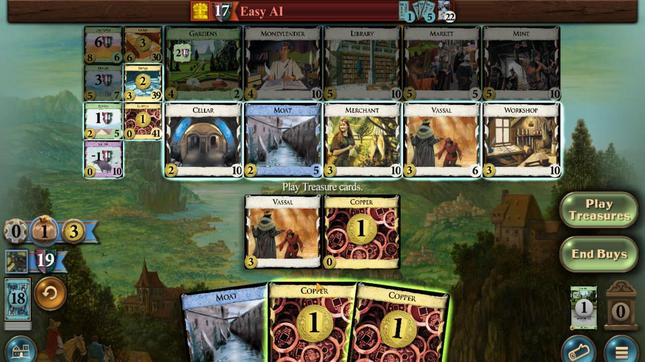 
Action: Mouse moved to (355, 258)
Screenshot: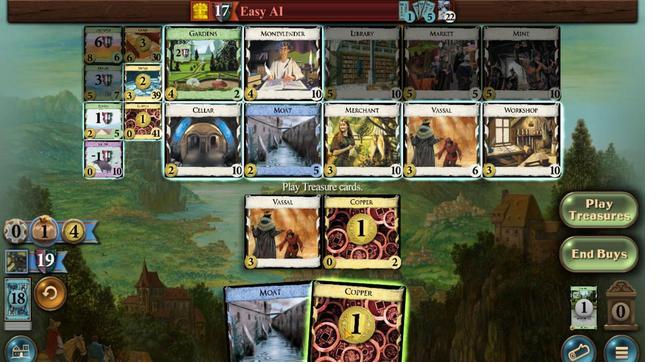 
Action: Mouse pressed left at (355, 258)
Screenshot: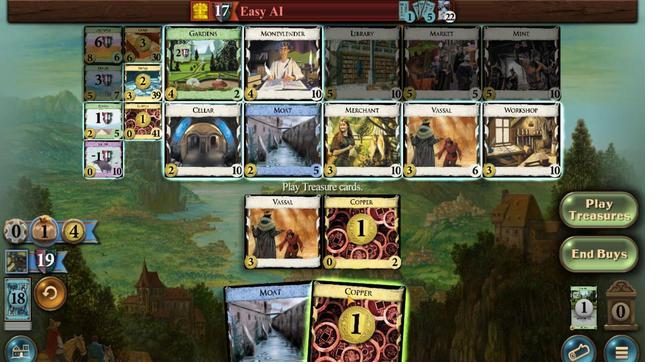 
Action: Mouse moved to (178, 306)
Screenshot: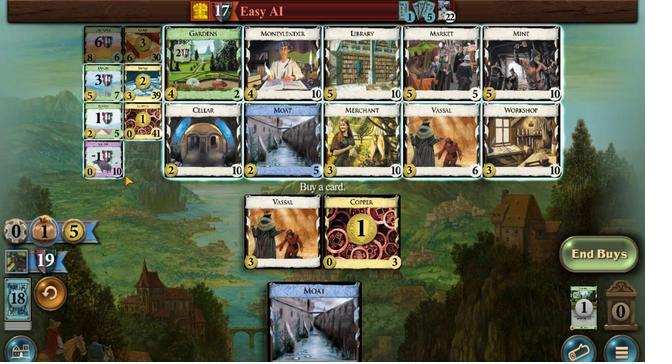 
Action: Mouse pressed left at (178, 306)
Screenshot: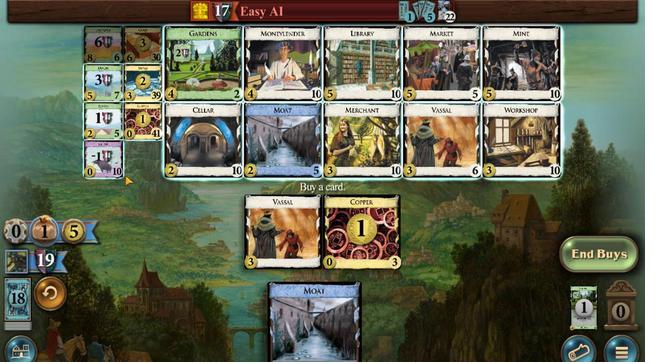 
Action: Mouse moved to (219, 259)
Screenshot: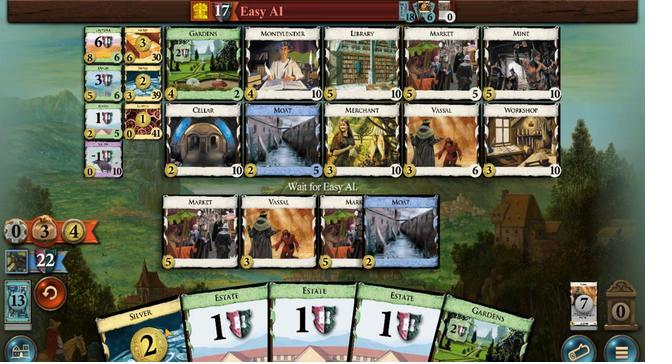 
Action: Mouse pressed left at (219, 259)
Screenshot: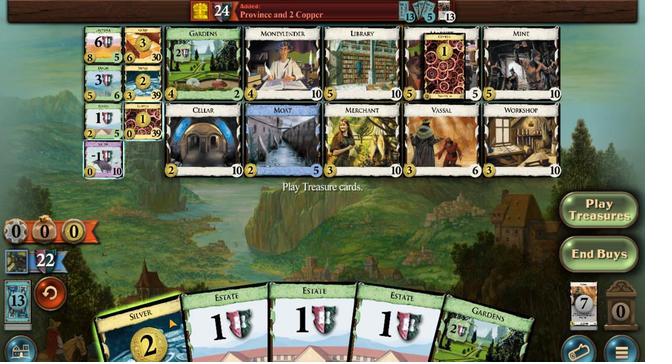 
Action: Mouse moved to (173, 297)
Screenshot: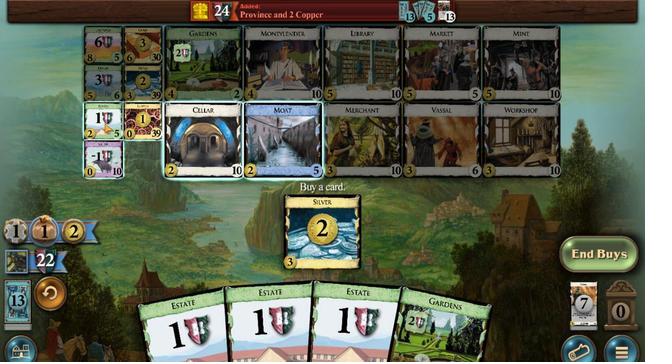 
Action: Mouse pressed left at (173, 297)
Screenshot: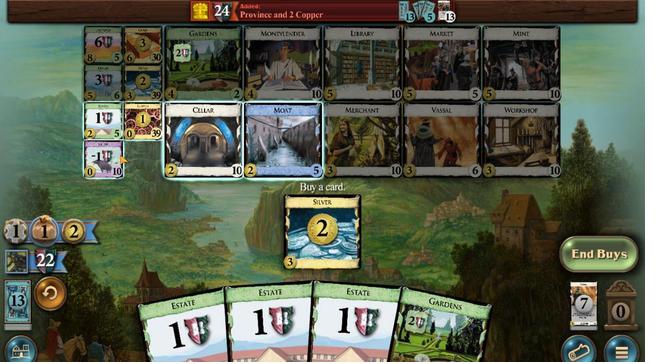 
Action: Mouse moved to (271, 255)
Screenshot: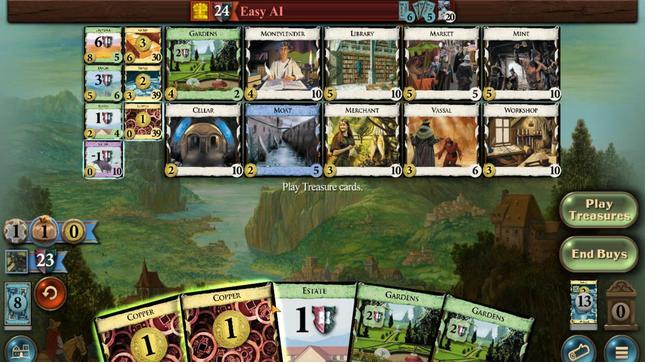 
Action: Mouse pressed left at (271, 255)
Screenshot: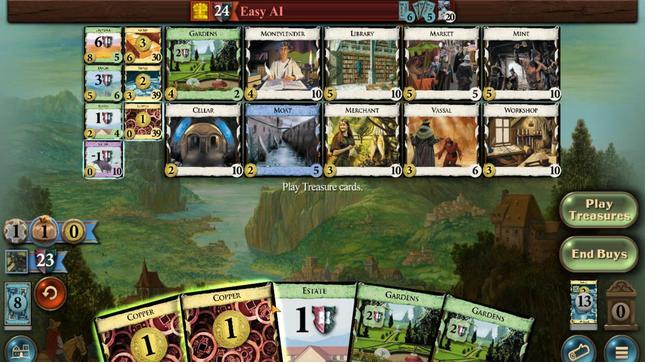 
Action: Mouse moved to (259, 256)
Screenshot: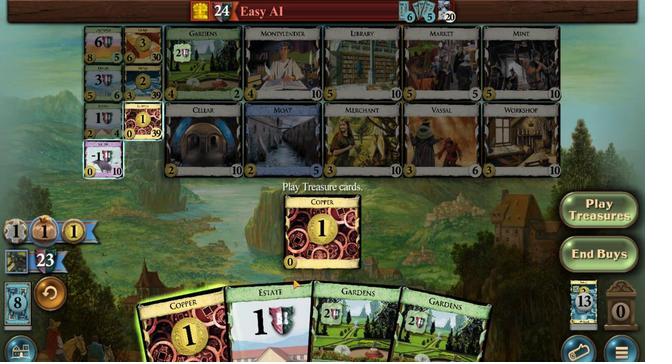 
Action: Mouse pressed left at (259, 256)
Screenshot: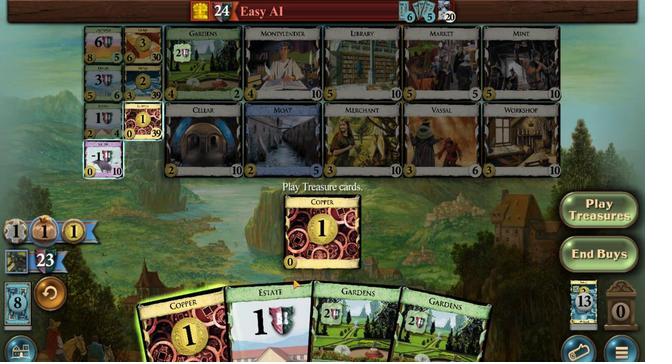 
Action: Mouse moved to (175, 298)
Screenshot: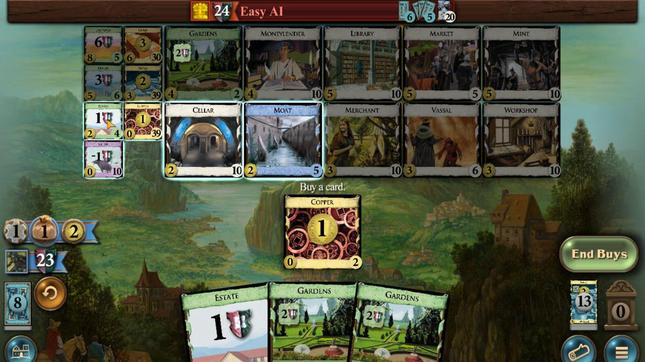 
Action: Mouse pressed left at (175, 298)
Screenshot: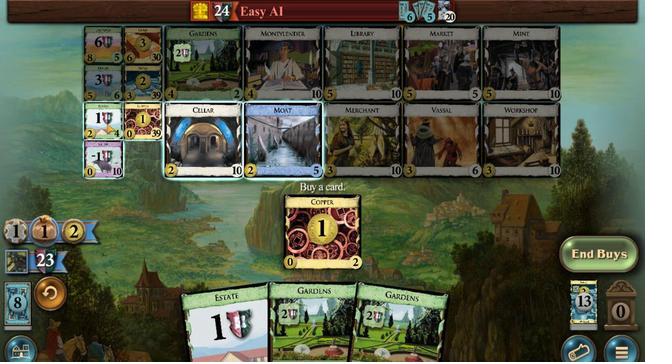 
Action: Mouse moved to (328, 261)
Screenshot: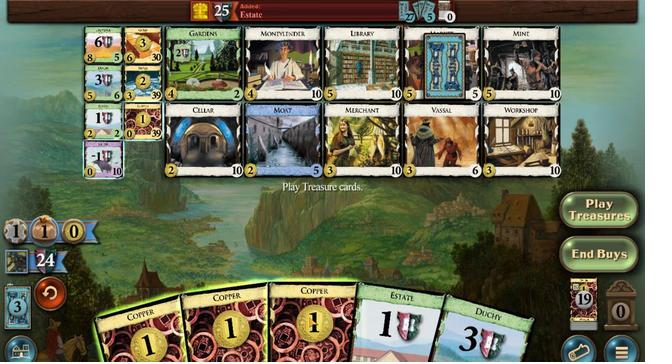 
Action: Mouse pressed left at (328, 261)
Screenshot: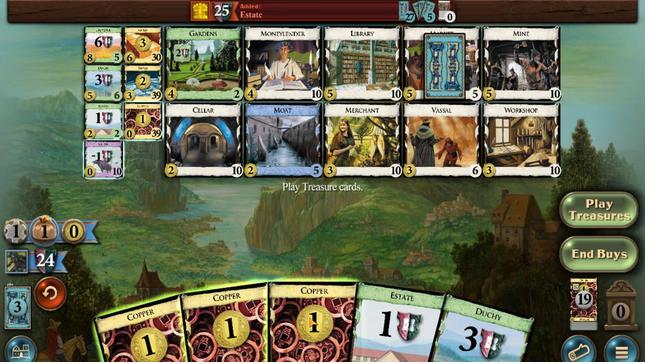 
Action: Mouse moved to (316, 261)
Screenshot: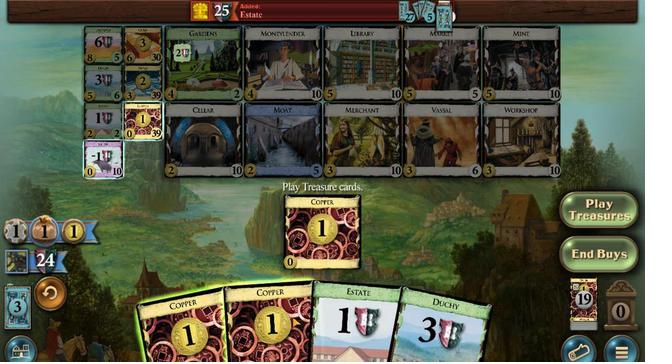 
Action: Mouse pressed left at (316, 261)
Screenshot: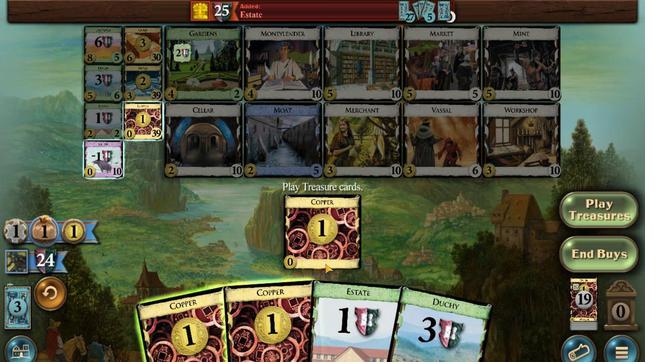
Action: Mouse moved to (292, 264)
Screenshot: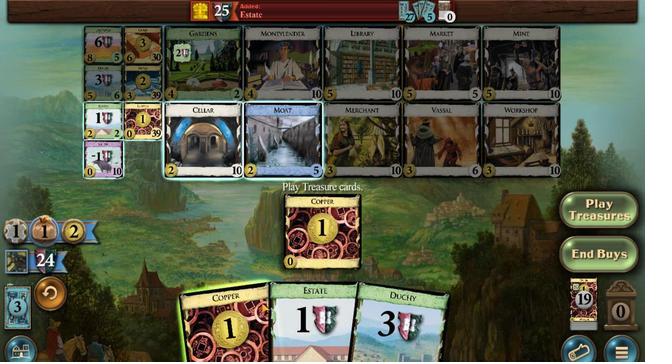 
Action: Mouse pressed left at (292, 264)
Screenshot: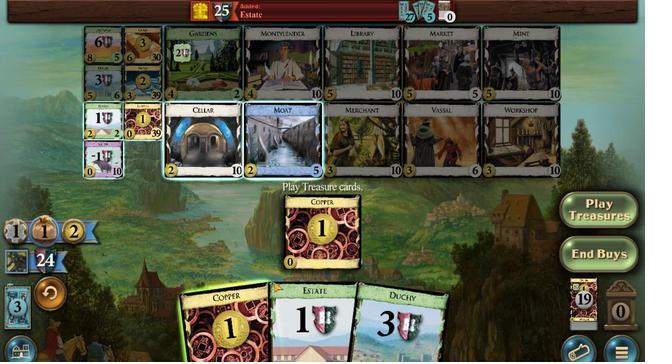 
Action: Mouse moved to (379, 297)
Screenshot: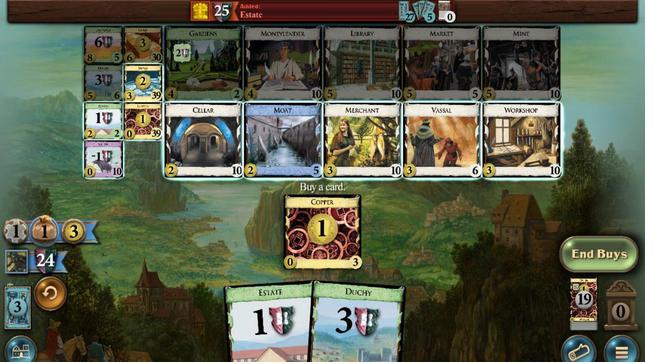 
Action: Mouse pressed left at (379, 297)
Screenshot: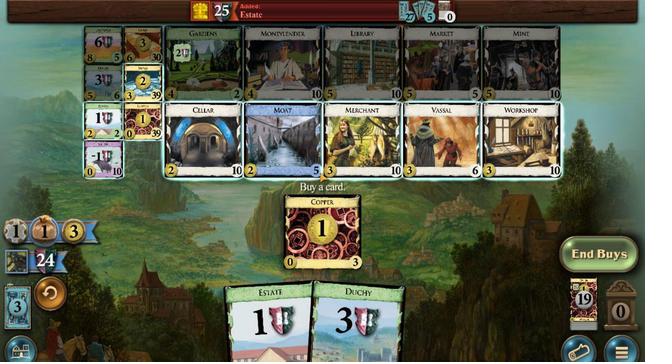 
Action: Mouse moved to (196, 259)
Screenshot: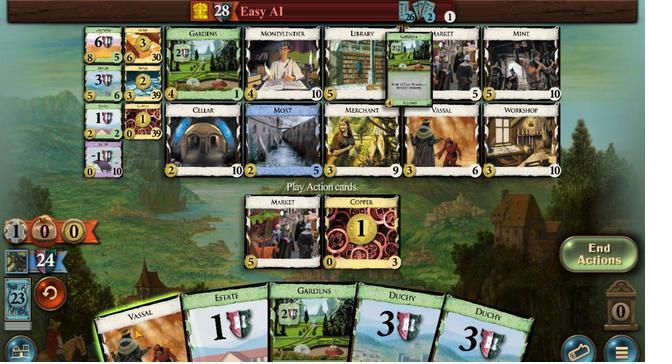 
Action: Mouse pressed left at (196, 259)
Screenshot: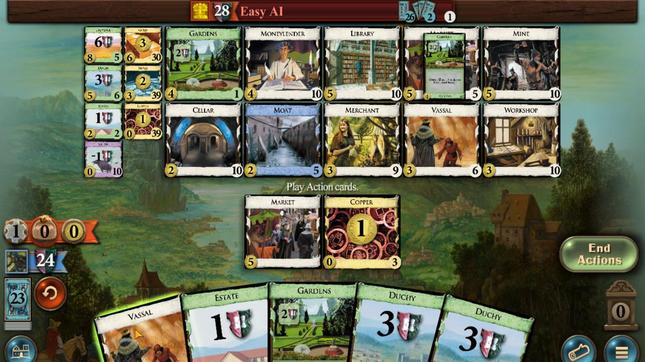 
Action: Mouse moved to (169, 299)
Screenshot: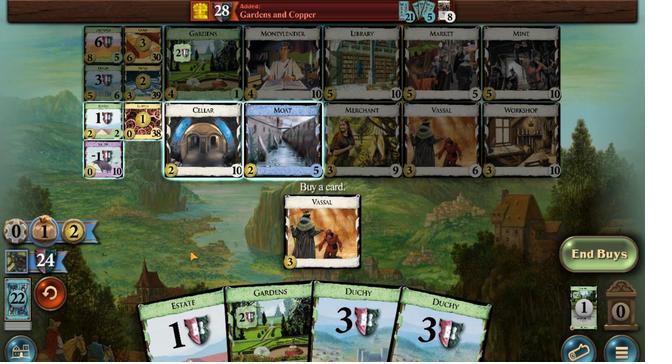 
Action: Mouse pressed left at (169, 299)
Screenshot: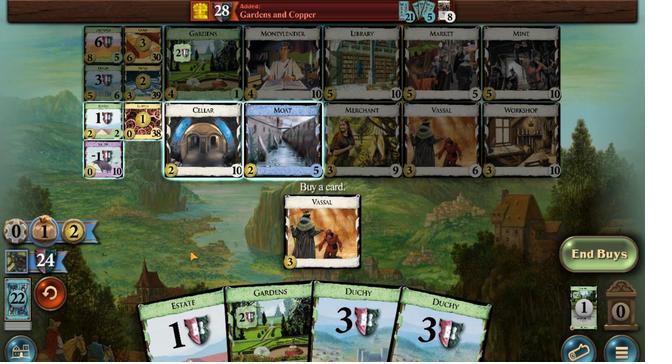 
Action: Mouse moved to (332, 259)
Screenshot: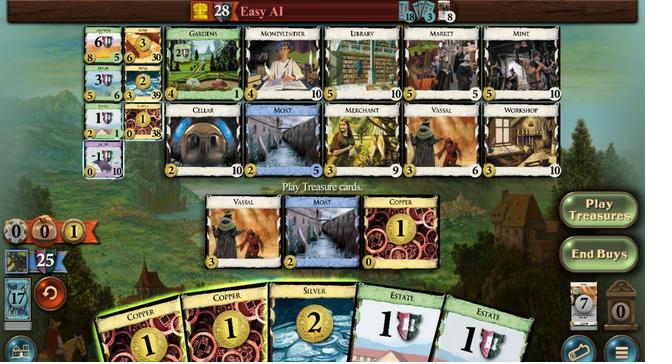 
Action: Mouse pressed left at (332, 259)
Screenshot: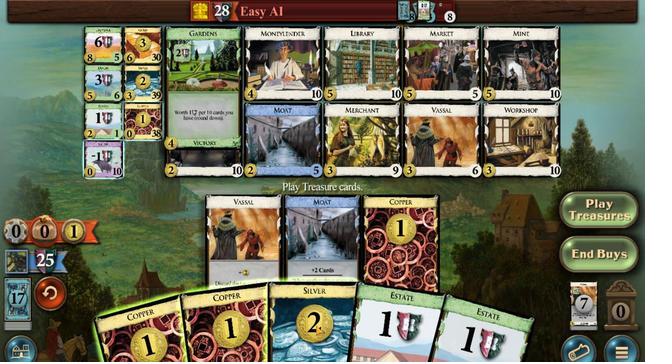 
Action: Mouse moved to (303, 257)
Screenshot: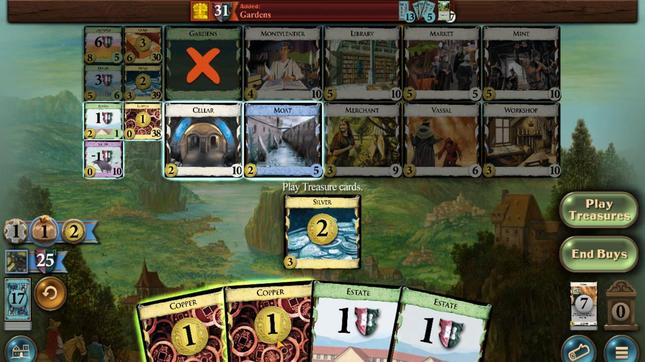 
Action: Mouse pressed left at (303, 257)
Screenshot: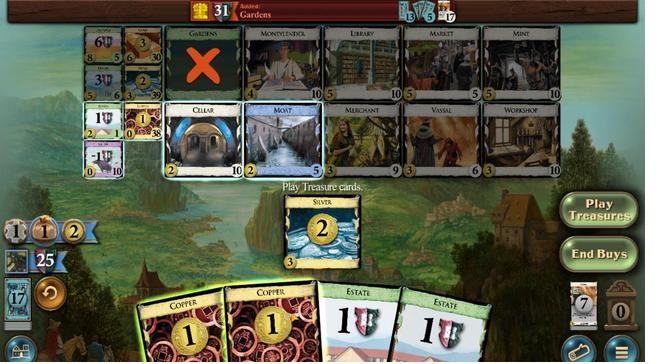 
Action: Mouse moved to (279, 256)
Screenshot: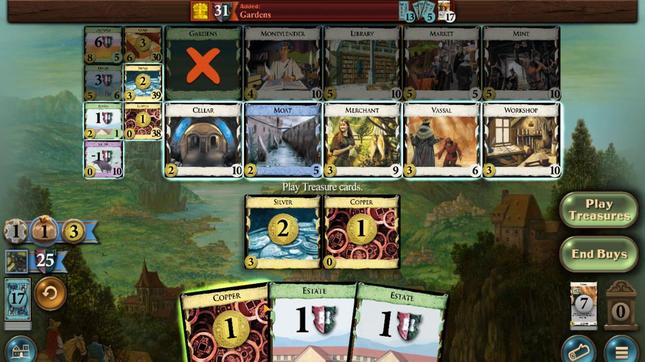 
Action: Mouse pressed left at (279, 256)
Screenshot: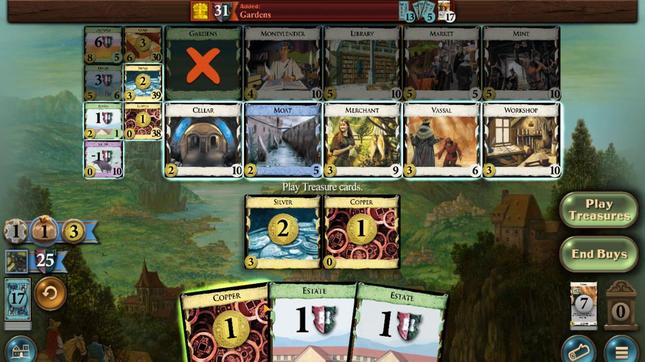
Action: Mouse moved to (375, 296)
Screenshot: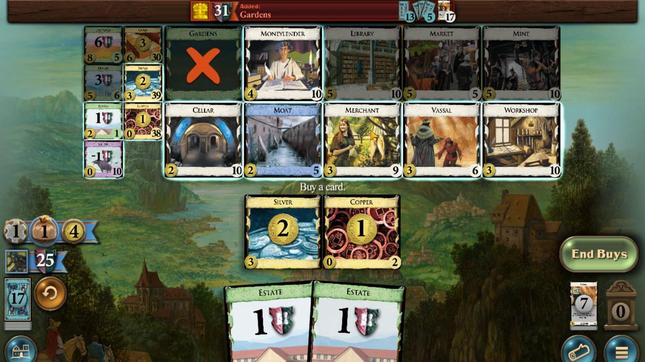 
Action: Mouse pressed left at (375, 296)
Screenshot: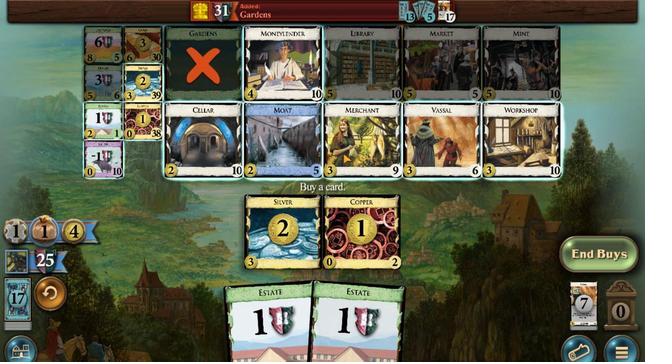 
Action: Mouse moved to (259, 261)
Screenshot: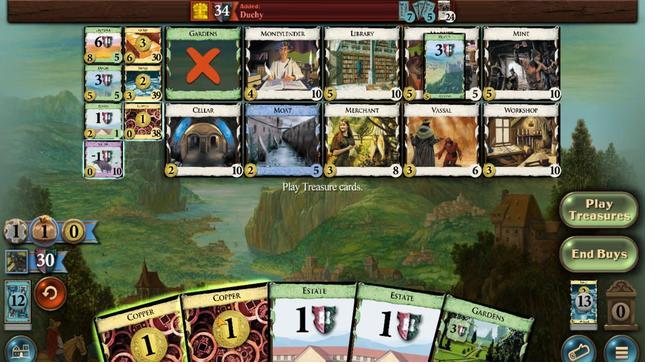 
Action: Mouse pressed left at (259, 261)
Screenshot: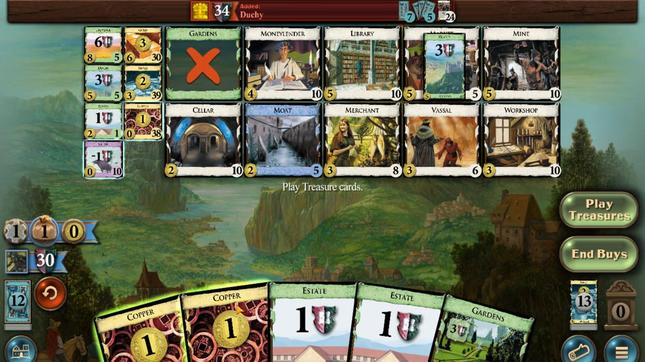 
Action: Mouse moved to (243, 256)
Screenshot: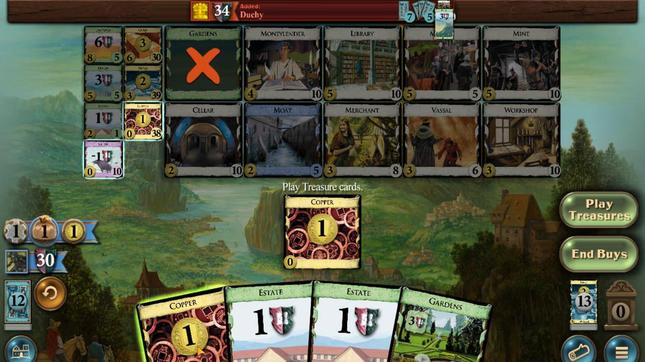 
Action: Mouse pressed left at (243, 256)
Screenshot: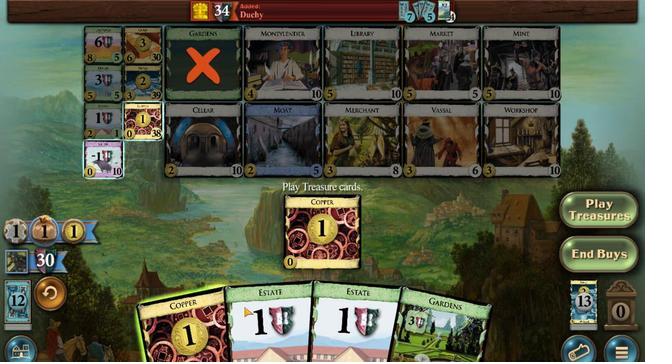 
Action: Mouse moved to (171, 297)
Screenshot: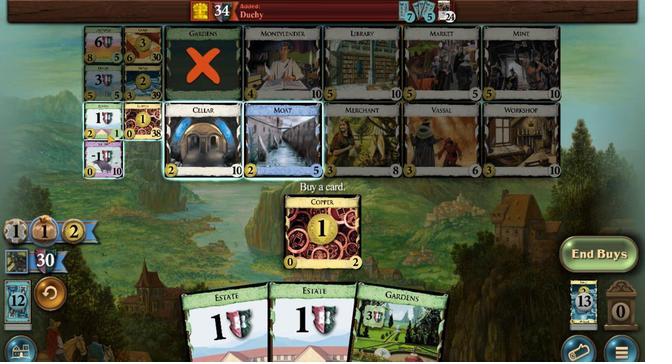 
Action: Mouse pressed left at (171, 297)
Screenshot: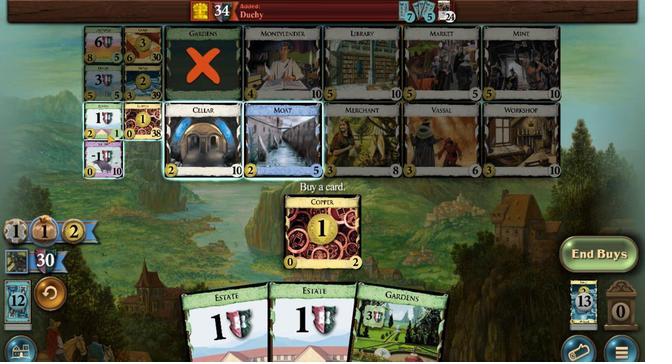 
Action: Mouse moved to (270, 258)
Screenshot: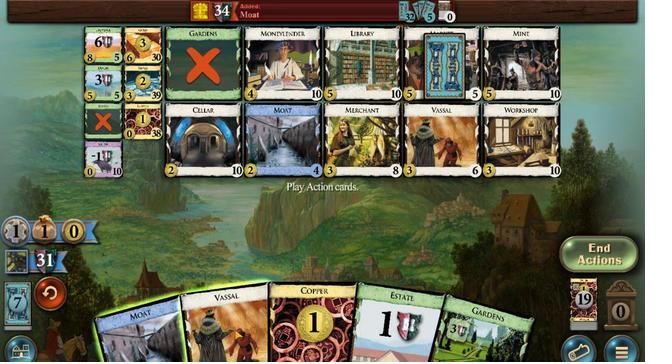 
Action: Mouse pressed left at (270, 258)
Screenshot: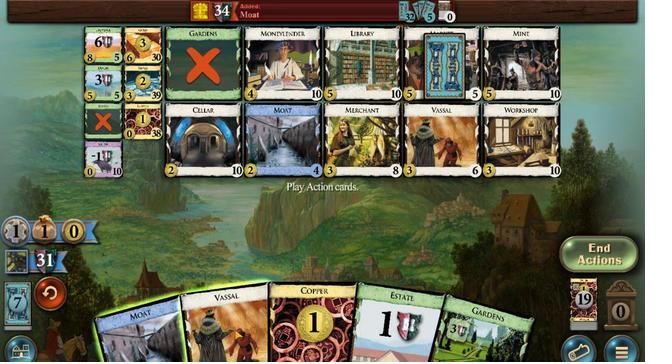 
Action: Mouse moved to (342, 303)
Screenshot: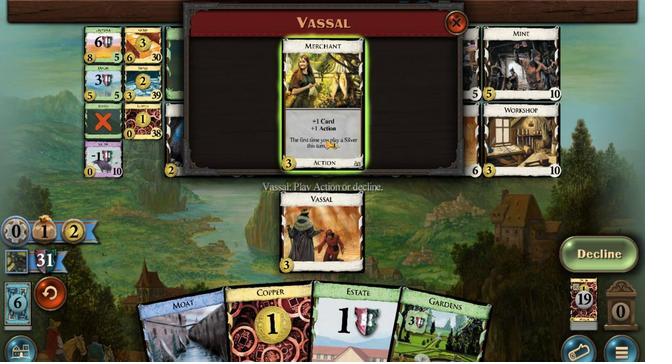 
Action: Mouse pressed left at (342, 303)
Screenshot: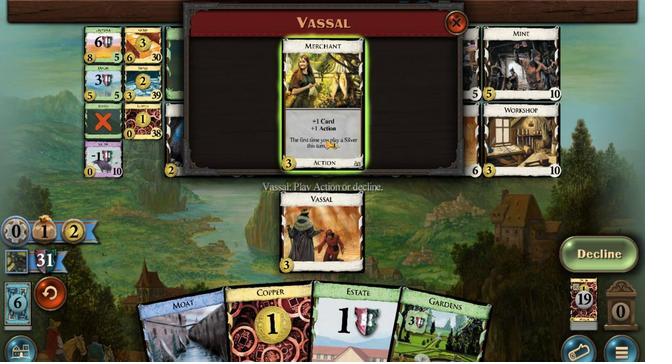 
Action: Mouse moved to (339, 295)
Screenshot: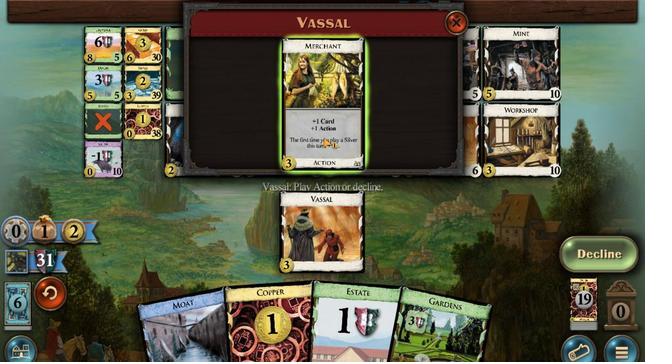 
Action: Mouse pressed left at (339, 295)
Screenshot: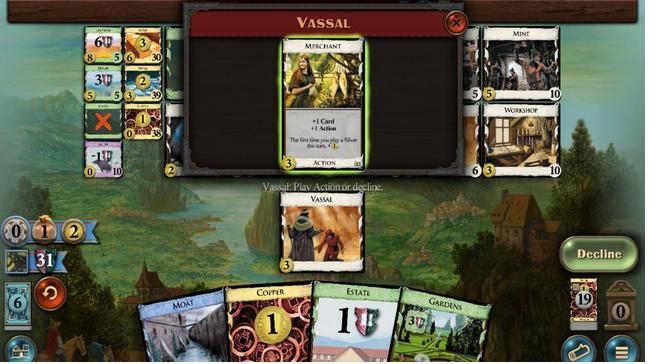 
Action: Mouse moved to (216, 258)
Screenshot: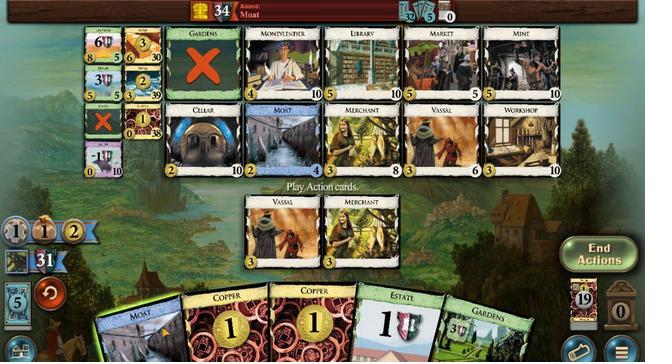 
Action: Mouse pressed left at (216, 258)
Screenshot: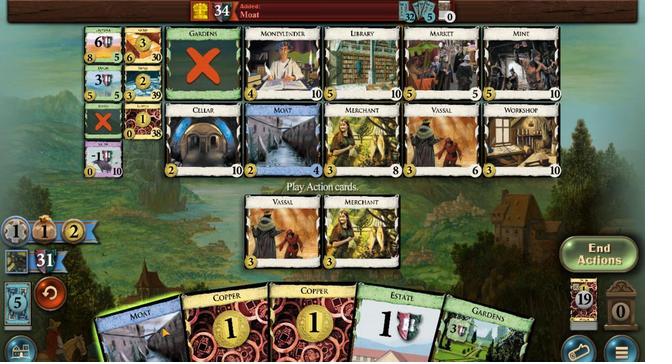 
Action: Mouse moved to (248, 261)
Screenshot: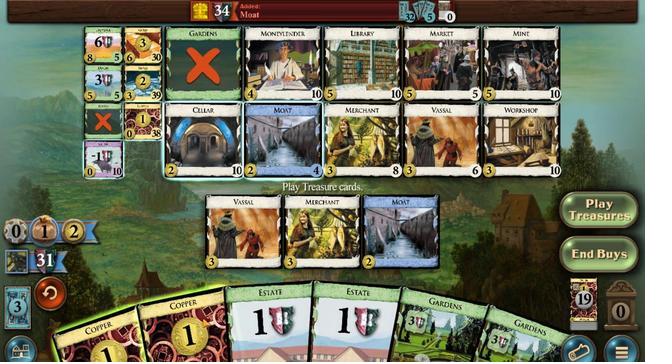 
Action: Mouse pressed left at (248, 261)
Screenshot: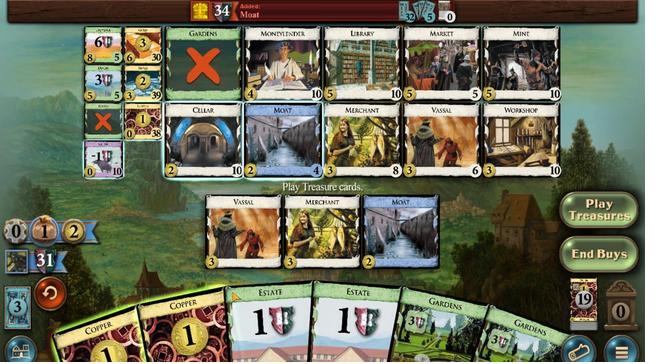 
Action: Mouse moved to (211, 259)
Screenshot: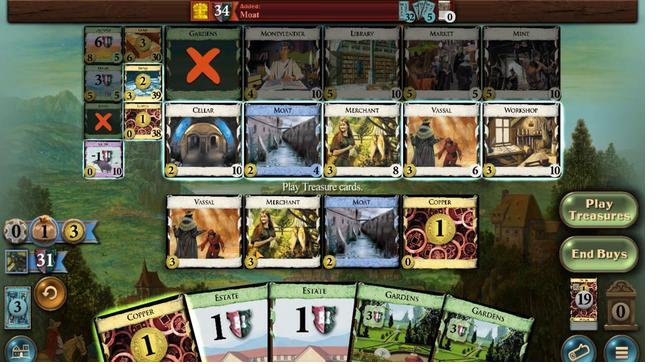 
Action: Mouse pressed left at (211, 259)
Screenshot: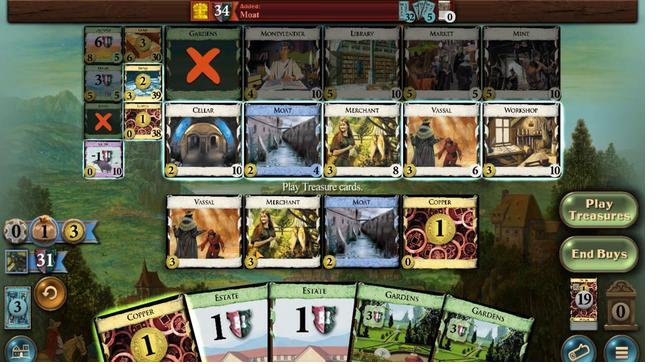 
Action: Mouse moved to (308, 312)
Screenshot: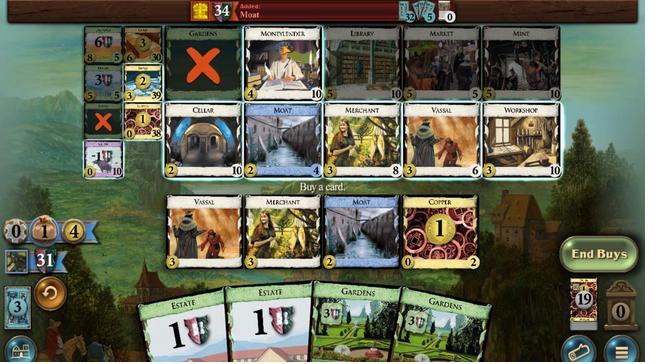 
Action: Mouse pressed left at (308, 312)
Screenshot: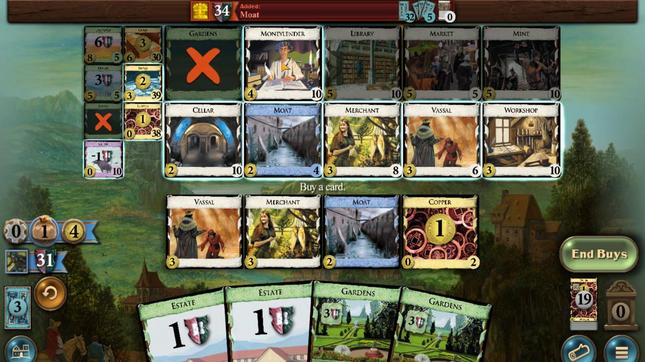 
Action: Mouse moved to (265, 259)
Screenshot: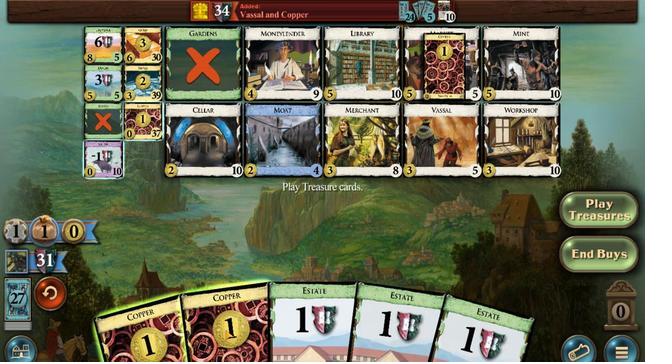 
Action: Mouse pressed left at (265, 259)
Screenshot: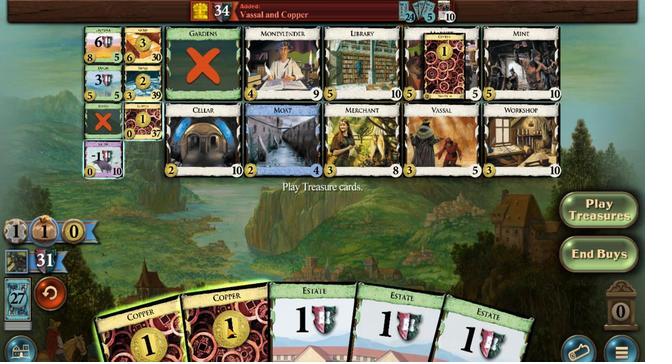 
Action: Mouse moved to (217, 257)
Screenshot: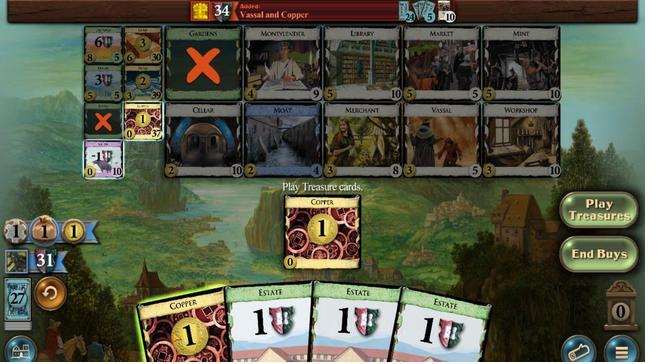 
Action: Mouse pressed left at (217, 257)
Screenshot: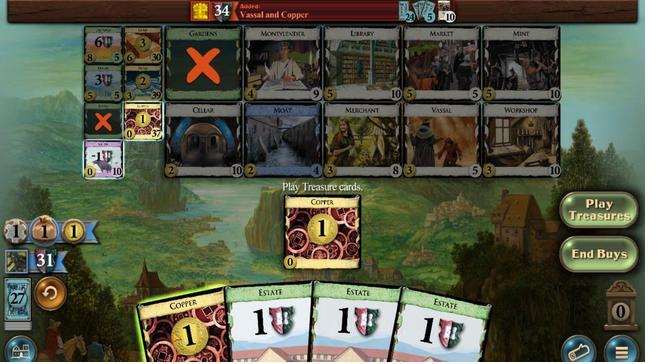 
Action: Mouse moved to (301, 296)
Screenshot: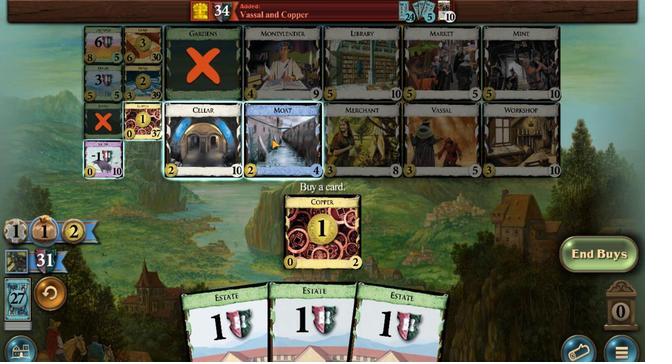
Action: Mouse pressed left at (301, 296)
Screenshot: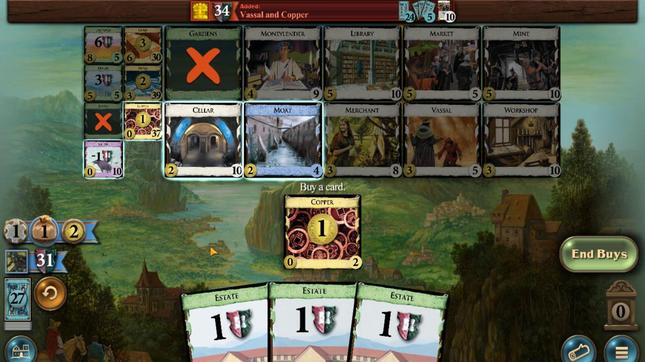 
Action: Mouse moved to (207, 258)
Screenshot: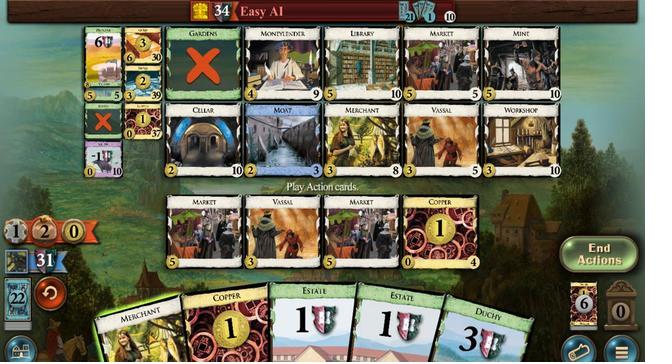 
Action: Mouse pressed left at (207, 258)
Screenshot: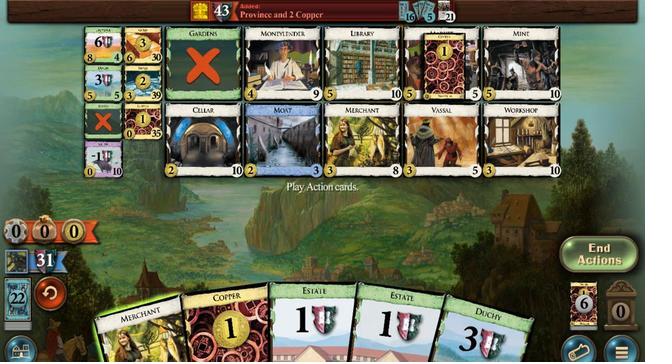 
Action: Mouse moved to (196, 257)
Screenshot: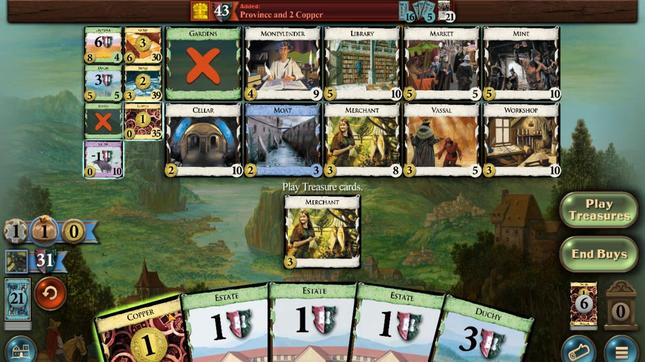 
Action: Mouse pressed left at (196, 257)
Screenshot: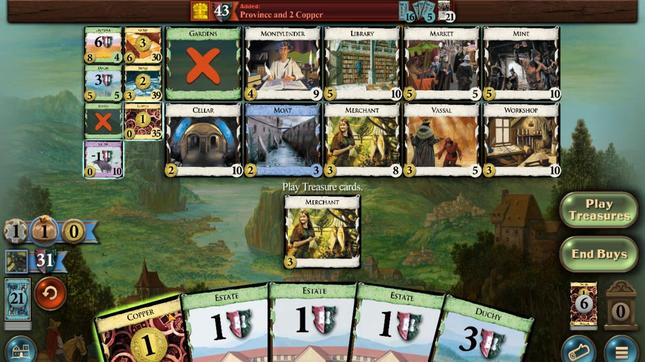 
Action: Mouse moved to (199, 299)
Screenshot: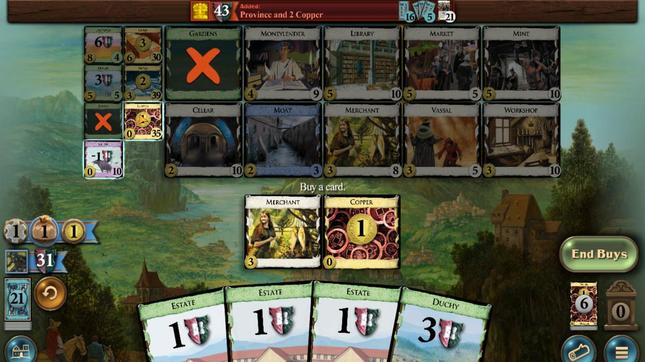 
Action: Mouse pressed left at (199, 299)
Screenshot: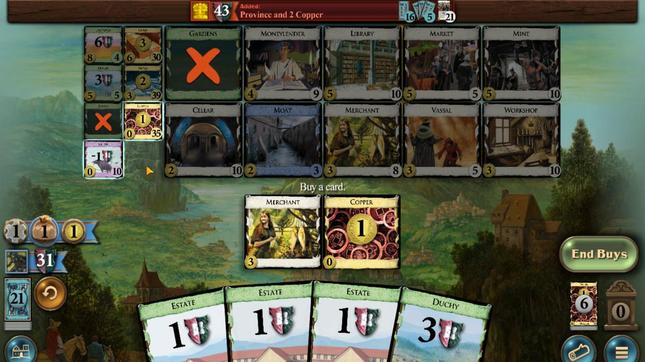 
Action: Mouse moved to (272, 262)
Screenshot: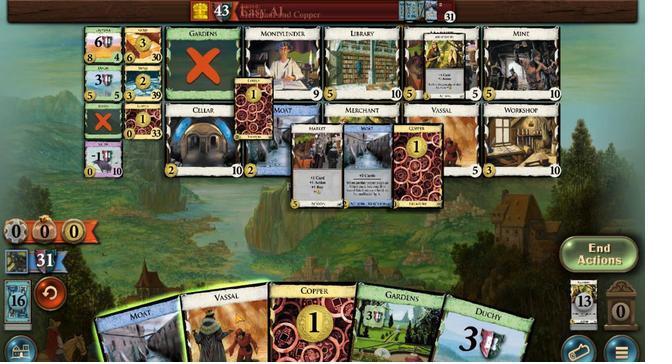 
Action: Mouse pressed left at (272, 262)
Screenshot: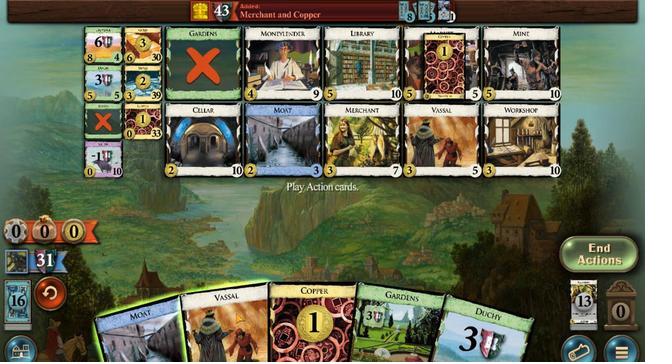 
Action: Mouse moved to (289, 259)
Screenshot: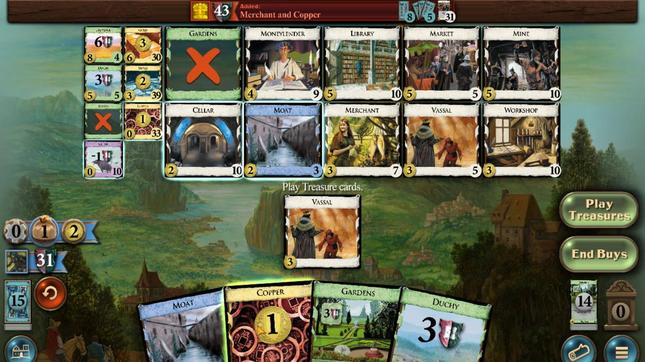 
Action: Mouse pressed left at (289, 259)
Screenshot: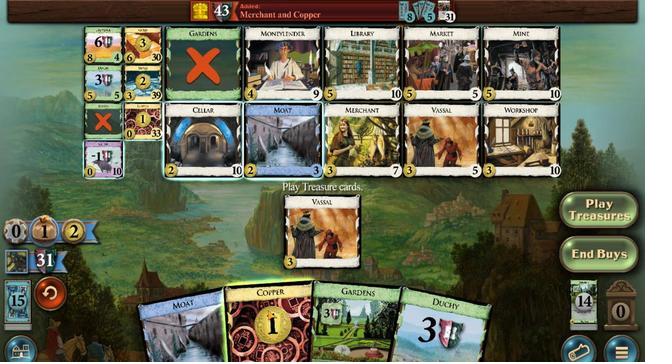 
Action: Mouse moved to (365, 295)
Screenshot: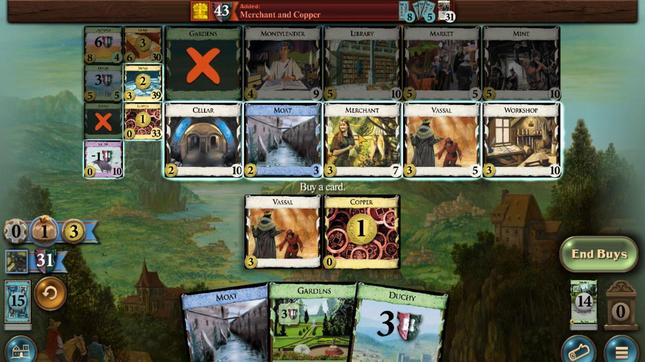 
Action: Mouse pressed left at (365, 295)
Screenshot: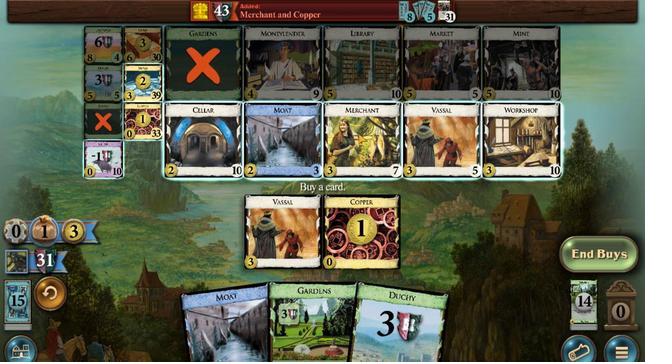 
Action: Mouse moved to (313, 261)
Screenshot: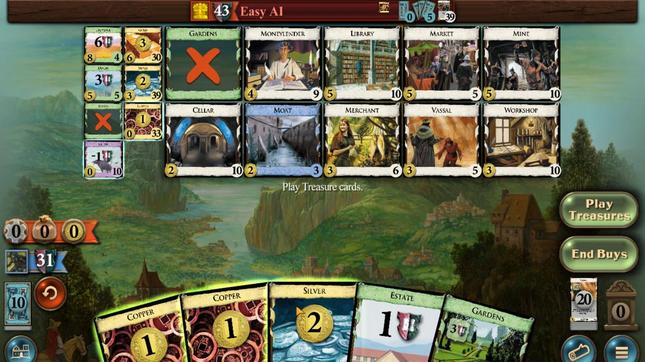 
Action: Mouse pressed left at (313, 261)
Screenshot: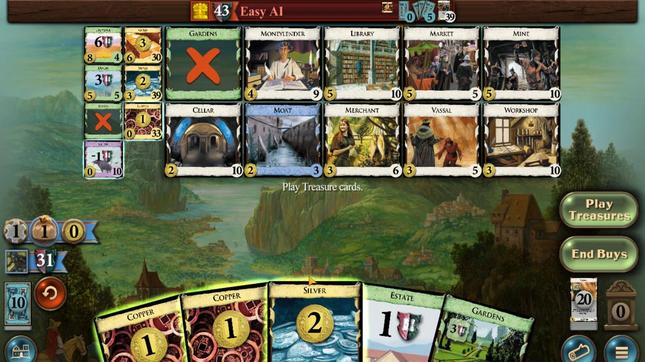 
Action: Mouse moved to (289, 261)
Screenshot: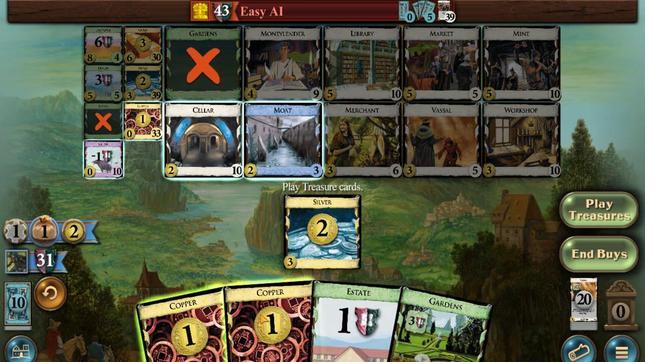 
Action: Mouse pressed left at (289, 261)
Screenshot: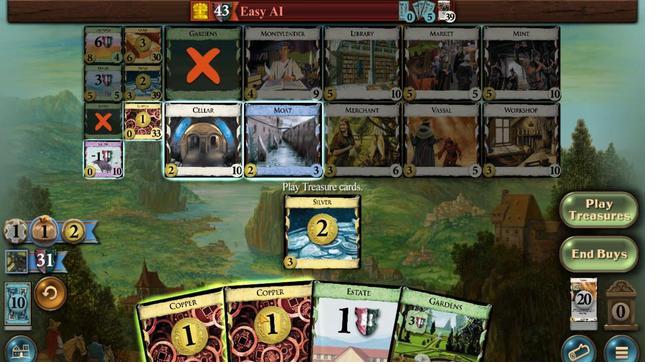 
Action: Mouse moved to (266, 260)
Screenshot: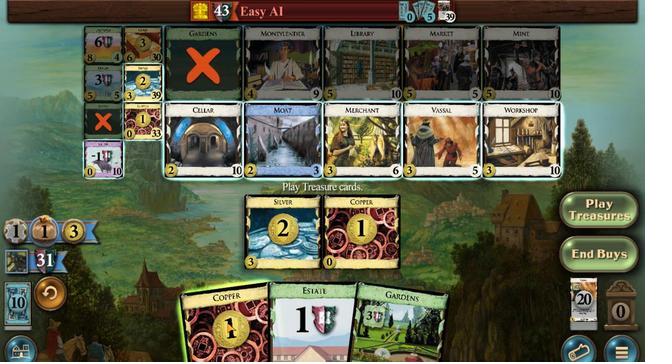 
Action: Mouse pressed left at (266, 260)
Screenshot: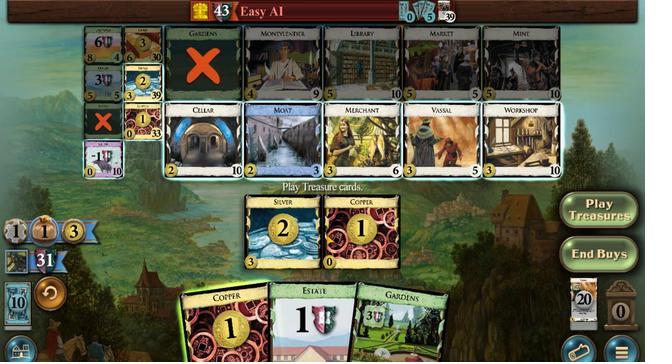 
Action: Mouse moved to (373, 296)
Screenshot: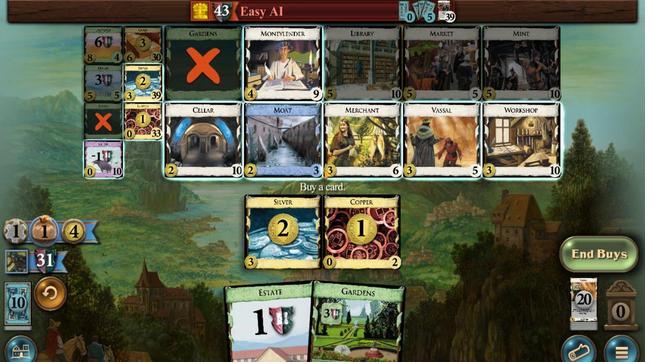
Action: Mouse pressed left at (373, 296)
Screenshot: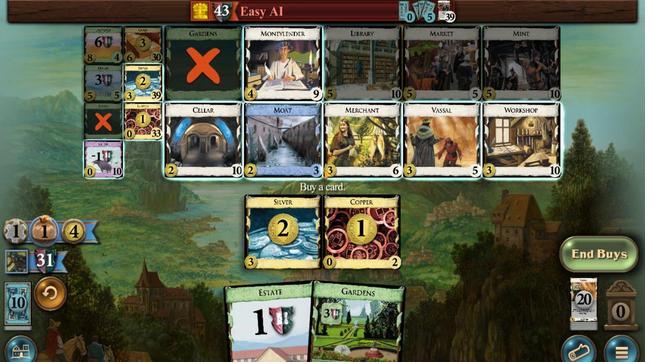 
Action: Mouse moved to (265, 261)
Screenshot: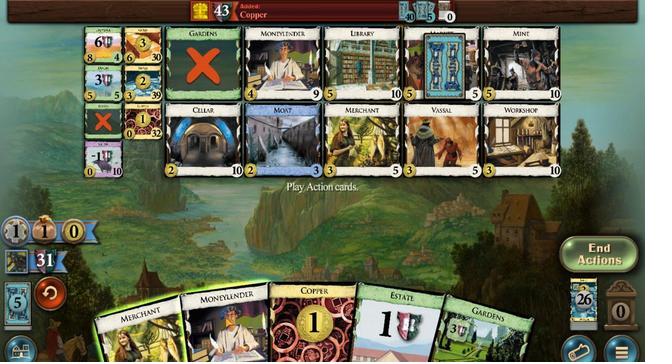 
Action: Mouse pressed left at (265, 261)
Screenshot: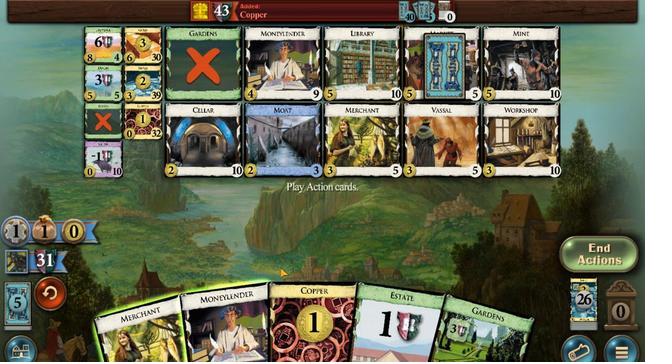 
Action: Mouse moved to (270, 263)
Screenshot: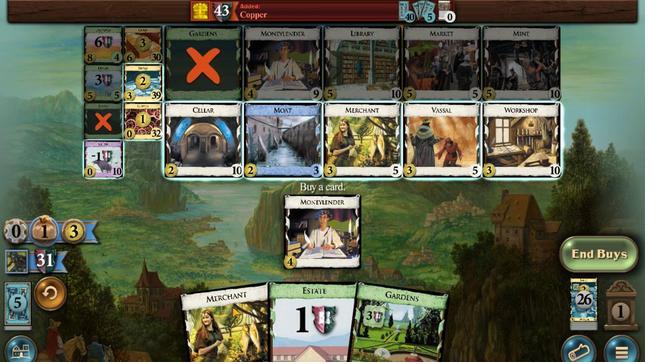 
Action: Mouse pressed left at (270, 263)
Screenshot: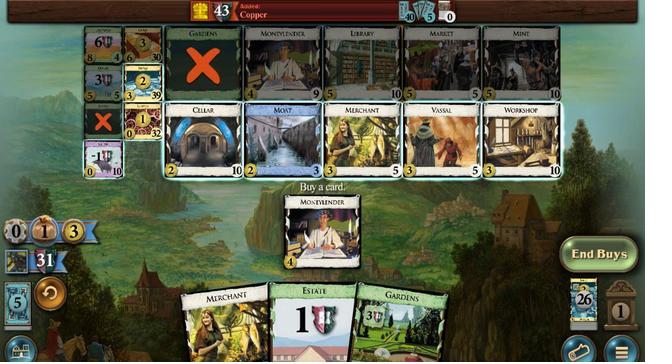 
Action: Mouse moved to (377, 295)
Screenshot: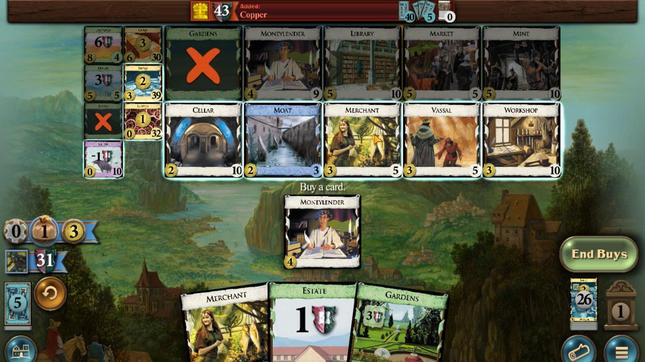 
Action: Mouse pressed left at (377, 295)
Screenshot: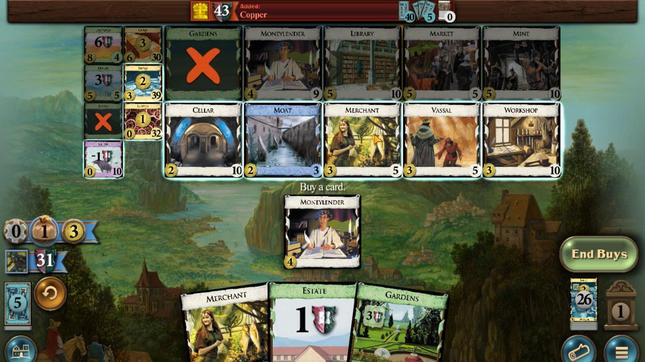 
Action: Mouse moved to (204, 254)
Screenshot: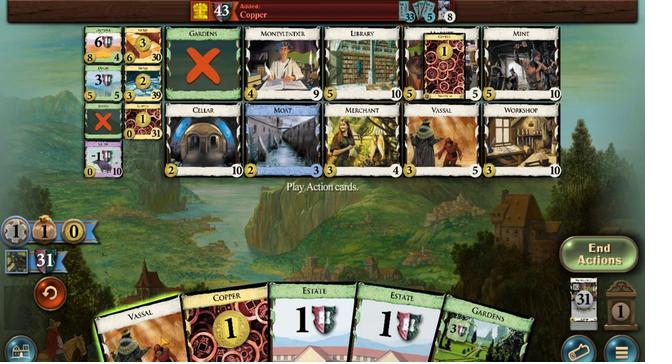 
Action: Mouse pressed left at (204, 254)
Screenshot: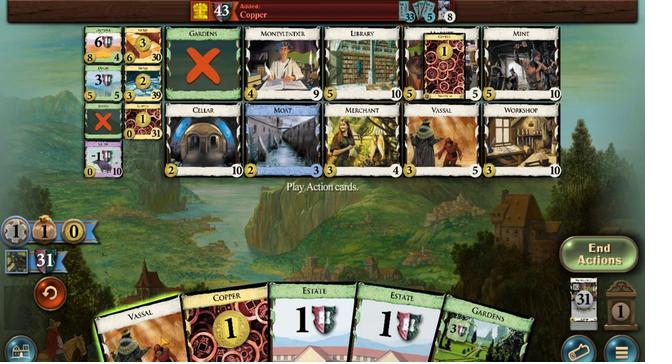 
Action: Mouse moved to (247, 260)
Screenshot: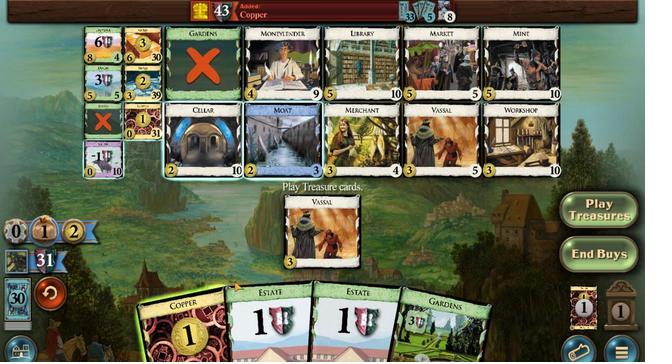 
Action: Mouse pressed left at (247, 260)
Screenshot: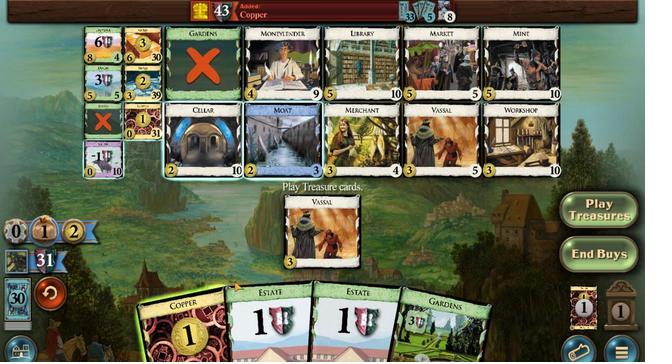 
Action: Mouse moved to (385, 295)
Screenshot: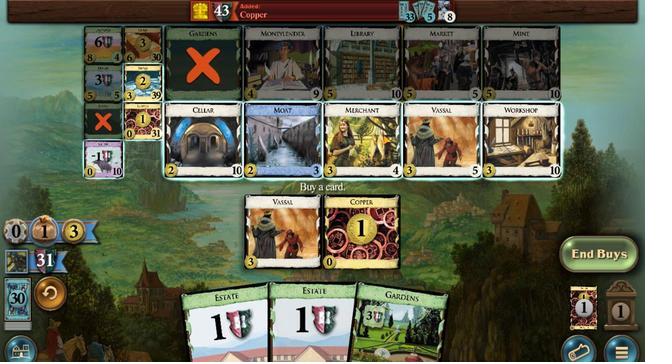 
Action: Mouse pressed left at (385, 295)
Screenshot: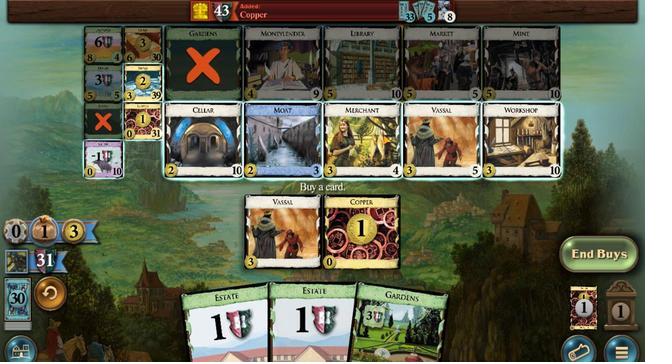 
Action: Mouse moved to (252, 261)
Screenshot: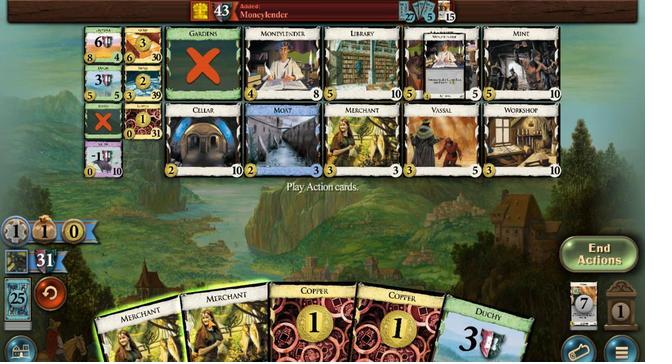 
Action: Mouse pressed left at (252, 261)
Screenshot: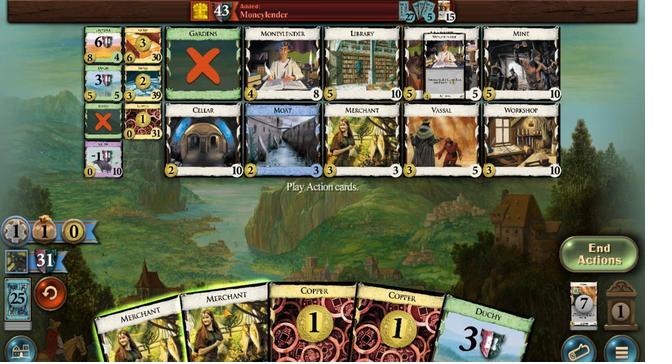 
Action: Mouse moved to (221, 261)
Screenshot: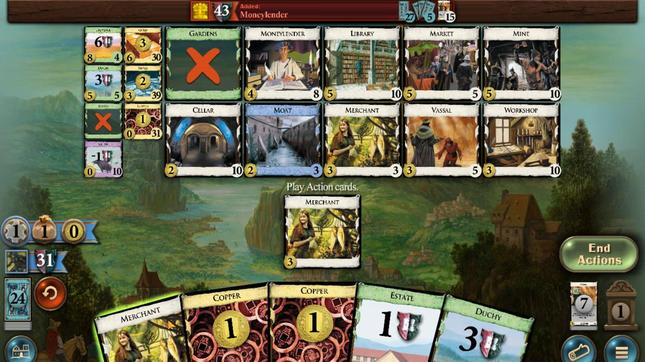 
Action: Mouse pressed left at (221, 261)
Screenshot: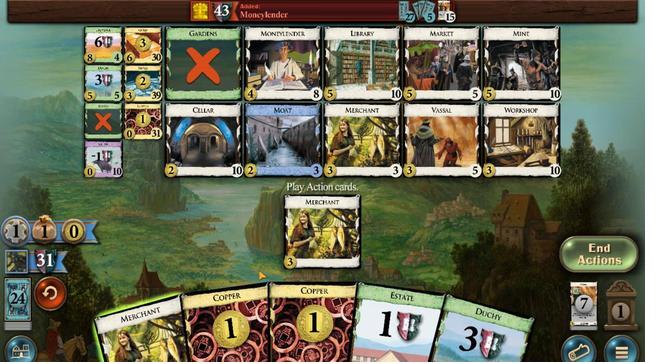 
Action: Mouse moved to (213, 262)
Screenshot: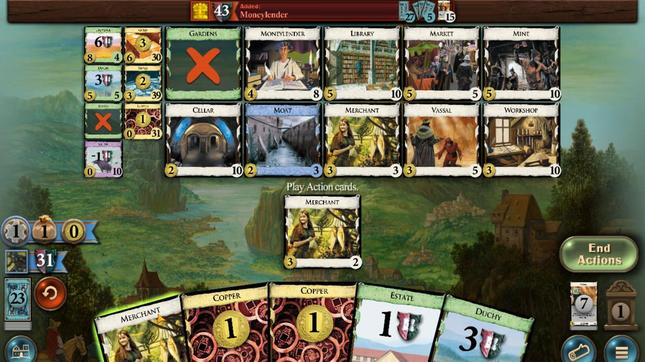 
Action: Mouse pressed left at (213, 262)
Screenshot: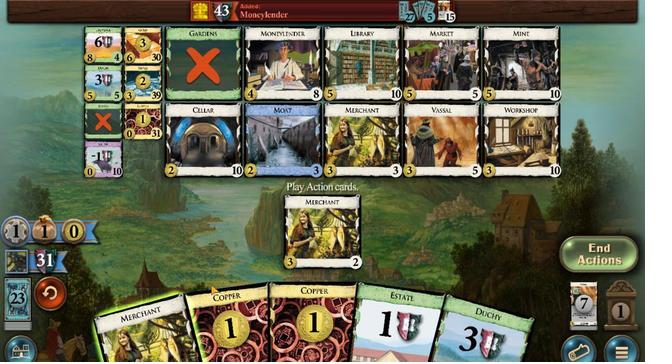 
Action: Mouse moved to (258, 257)
Screenshot: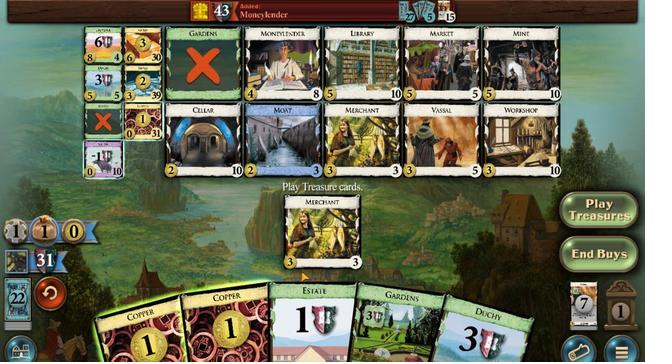 
Action: Mouse pressed left at (258, 257)
Screenshot: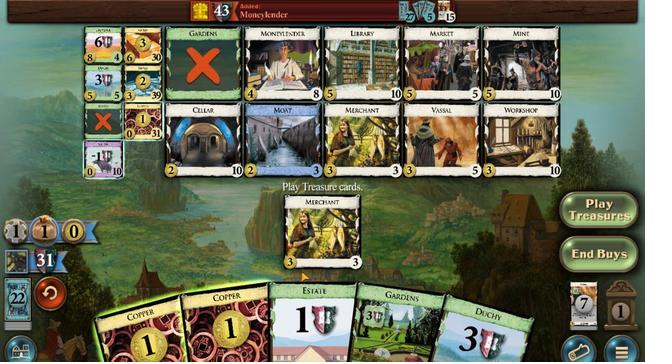 
Action: Mouse moved to (245, 258)
Screenshot: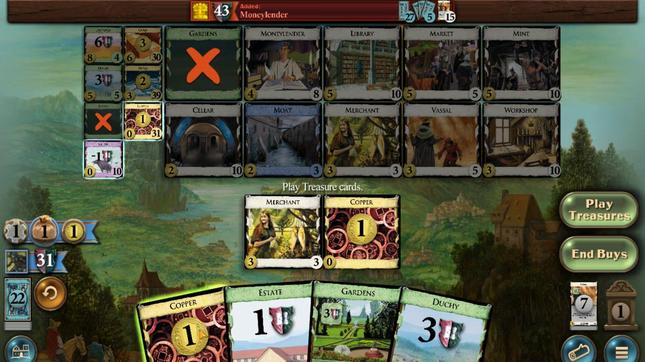 
Action: Mouse pressed left at (245, 258)
Screenshot: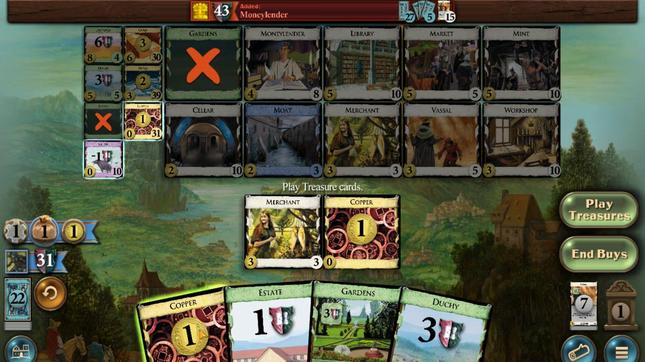 
Action: Mouse moved to (307, 296)
Screenshot: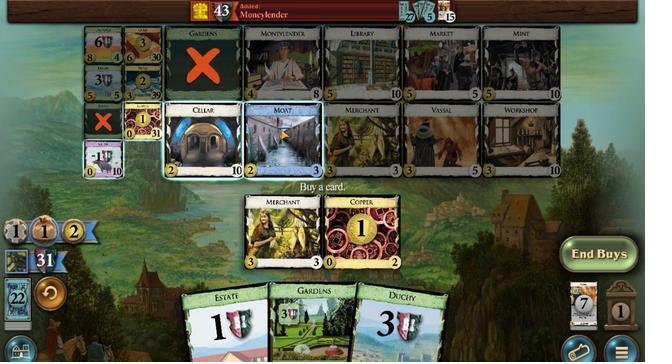 
Action: Mouse pressed left at (307, 296)
Screenshot: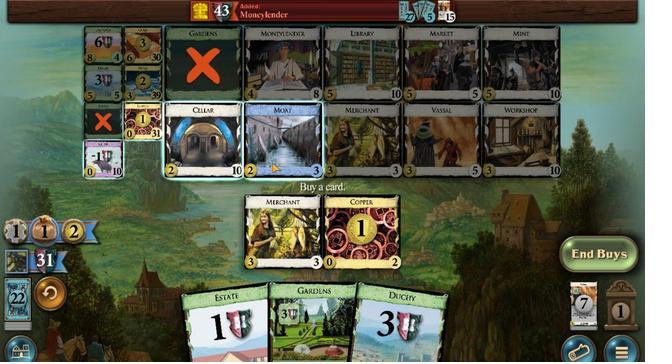 
Action: Mouse moved to (255, 258)
Screenshot: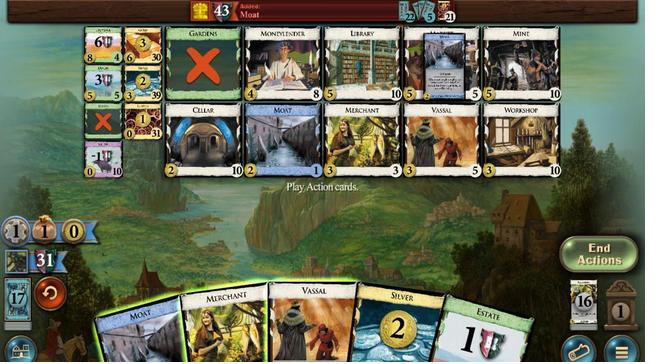 
Action: Mouse pressed left at (255, 258)
Screenshot: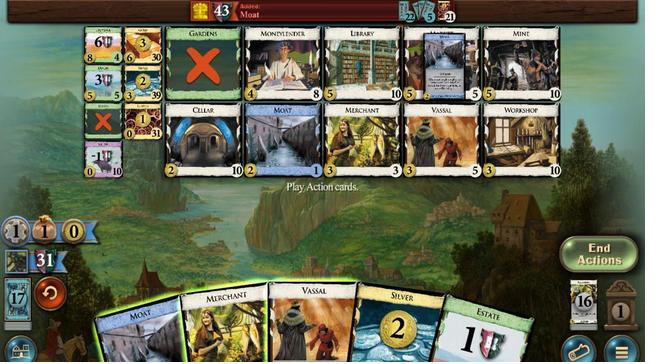 
Action: Mouse moved to (275, 258)
Screenshot: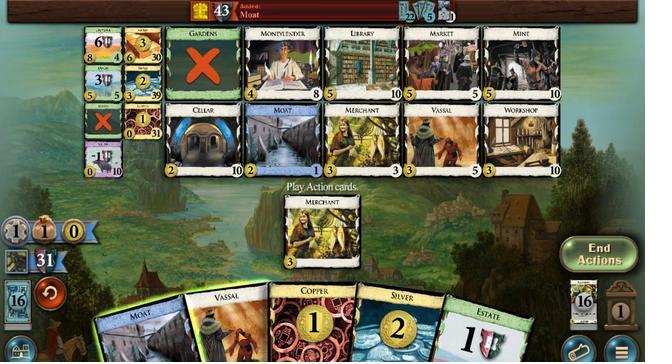 
Action: Mouse pressed left at (275, 258)
Screenshot: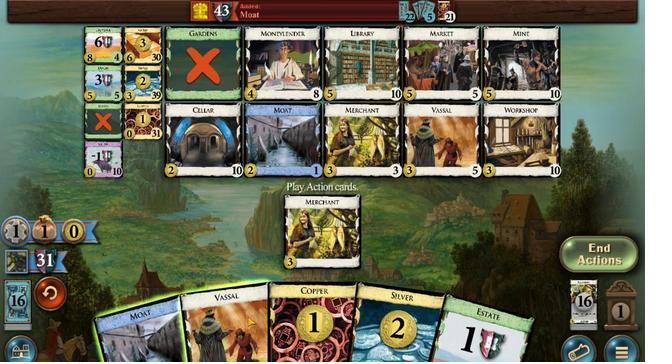 
Action: Mouse moved to (287, 258)
Screenshot: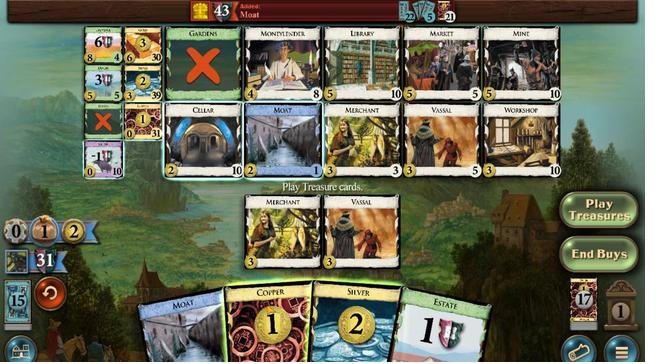
Action: Mouse pressed left at (287, 258)
Screenshot: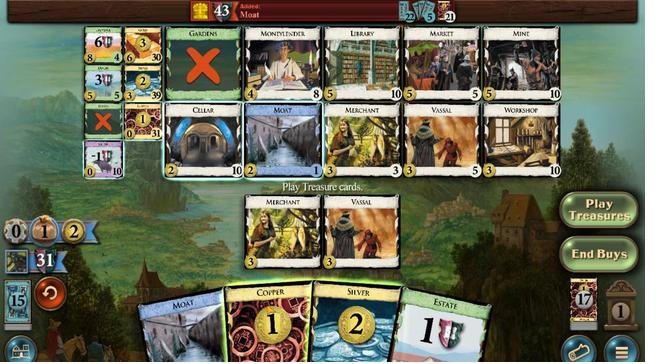 
Action: Mouse moved to (303, 260)
Screenshot: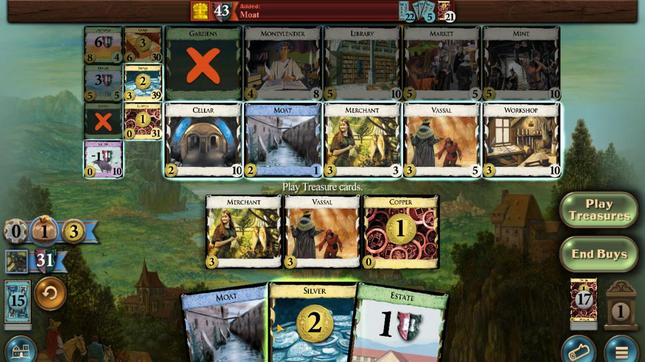 
Action: Mouse pressed left at (303, 260)
Screenshot: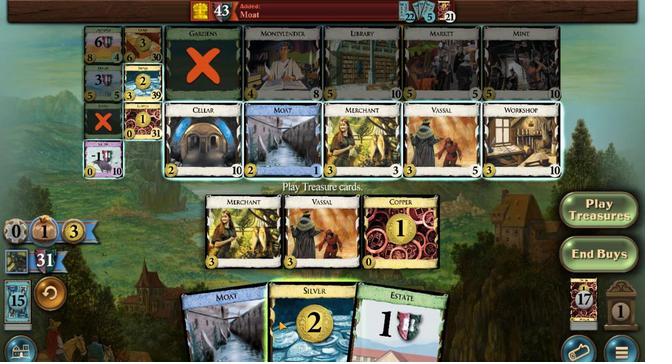 
Action: Mouse moved to (174, 305)
Screenshot: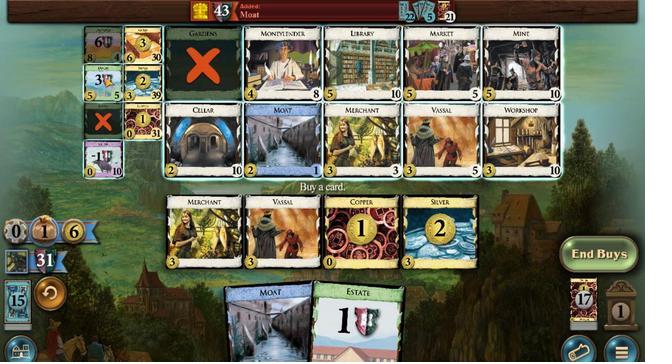 
Action: Mouse pressed left at (174, 305)
Screenshot: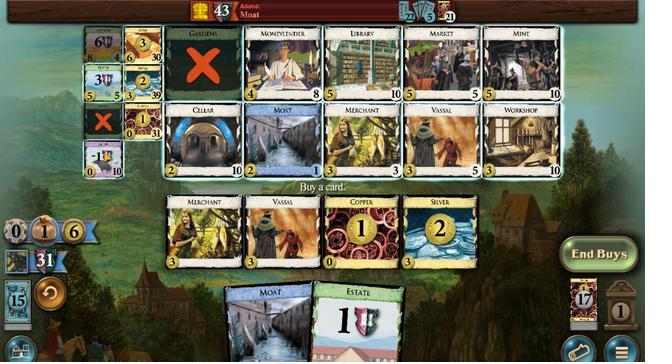 
Action: Mouse moved to (332, 269)
Screenshot: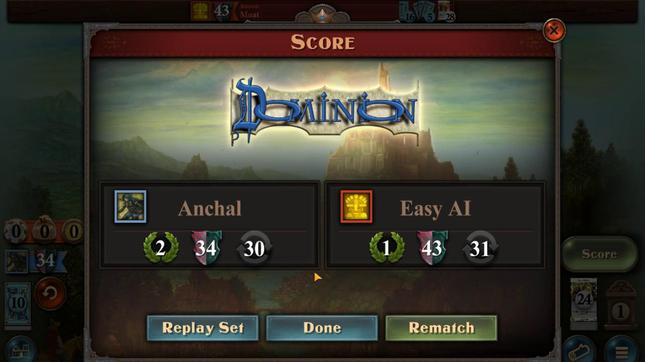 
